 Task: Add a signature Jillian Wright containing With sincere appreciation and gratitude, Jillian Wright to email address softage.2@softage.net and add a label Charities
Action: Mouse moved to (980, 74)
Screenshot: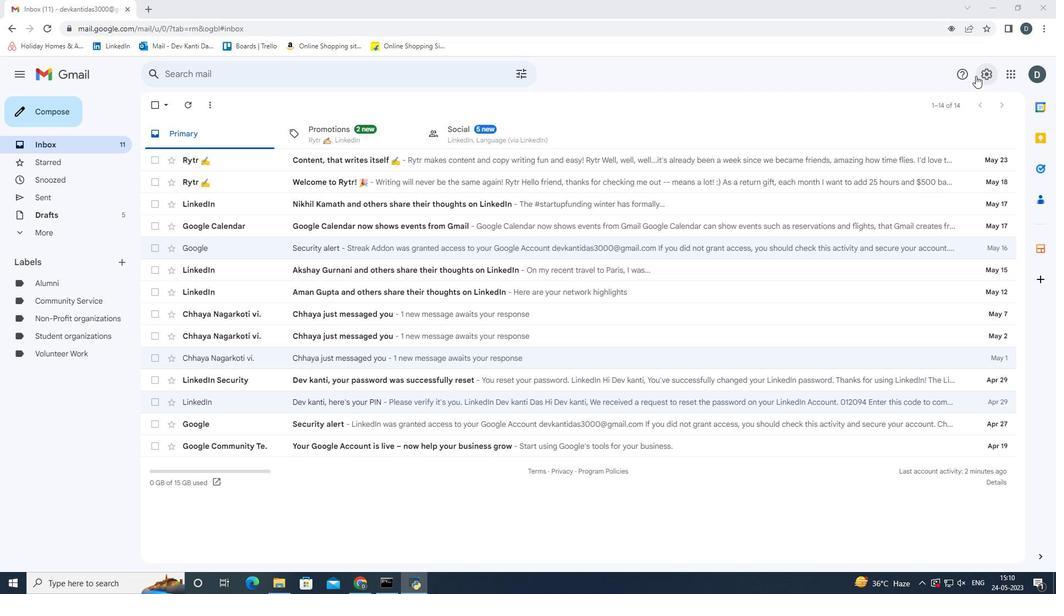 
Action: Mouse pressed left at (980, 74)
Screenshot: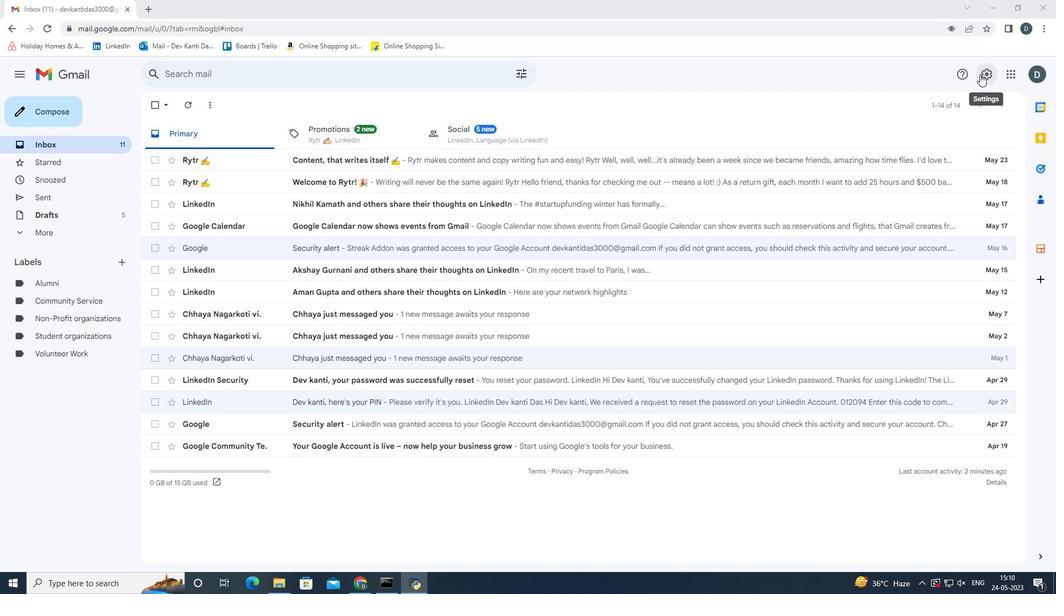 
Action: Mouse moved to (939, 127)
Screenshot: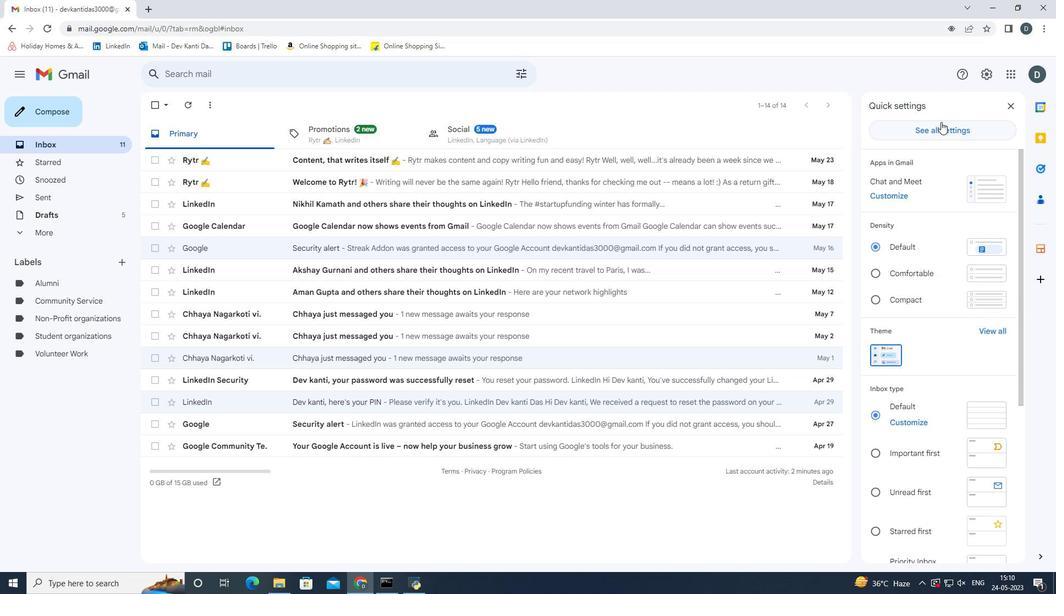 
Action: Mouse pressed left at (939, 127)
Screenshot: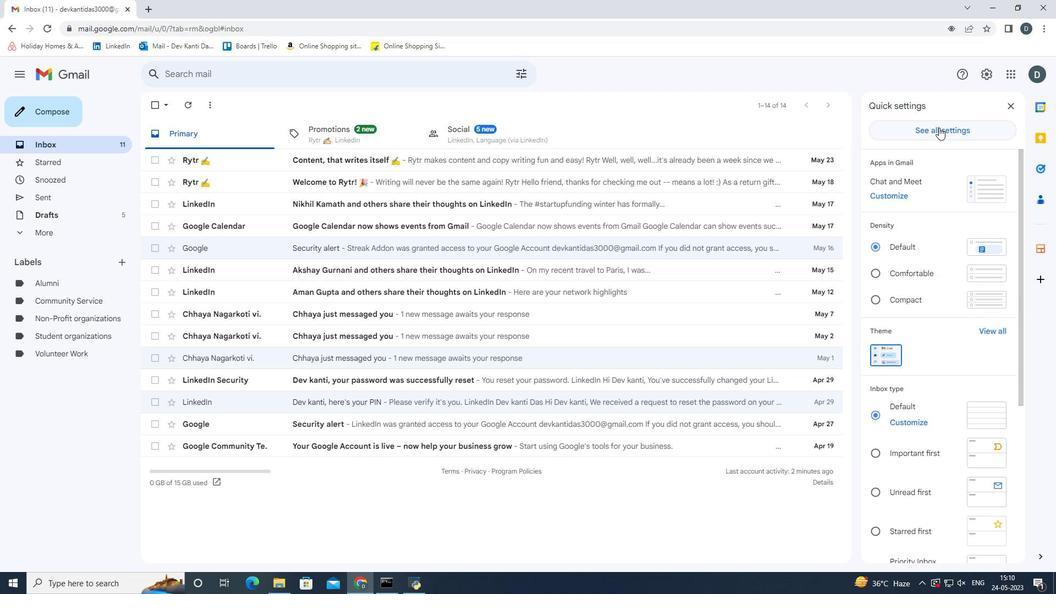 
Action: Mouse moved to (737, 286)
Screenshot: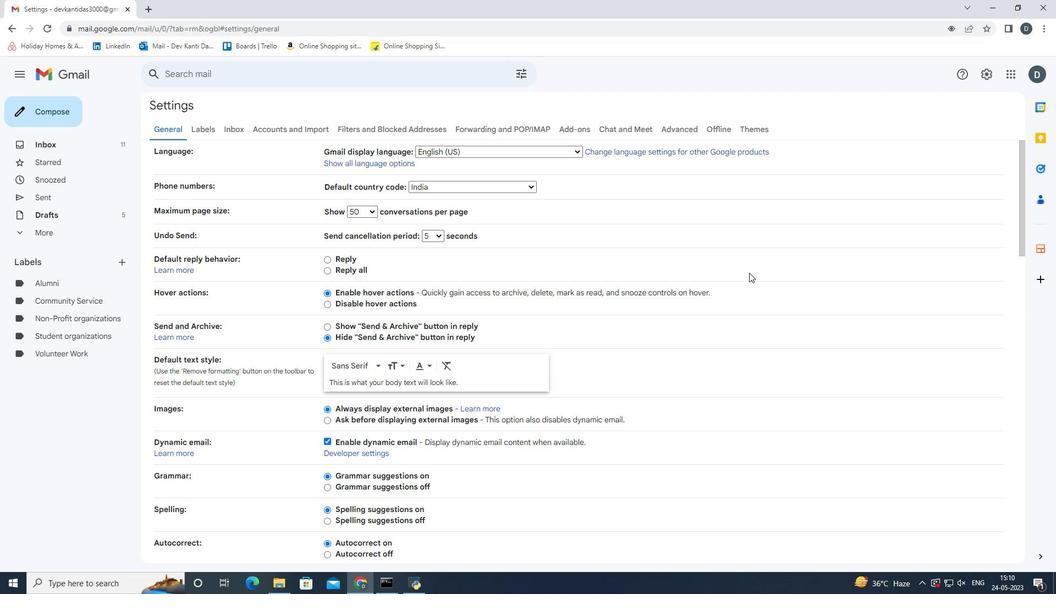 
Action: Mouse scrolled (737, 286) with delta (0, 0)
Screenshot: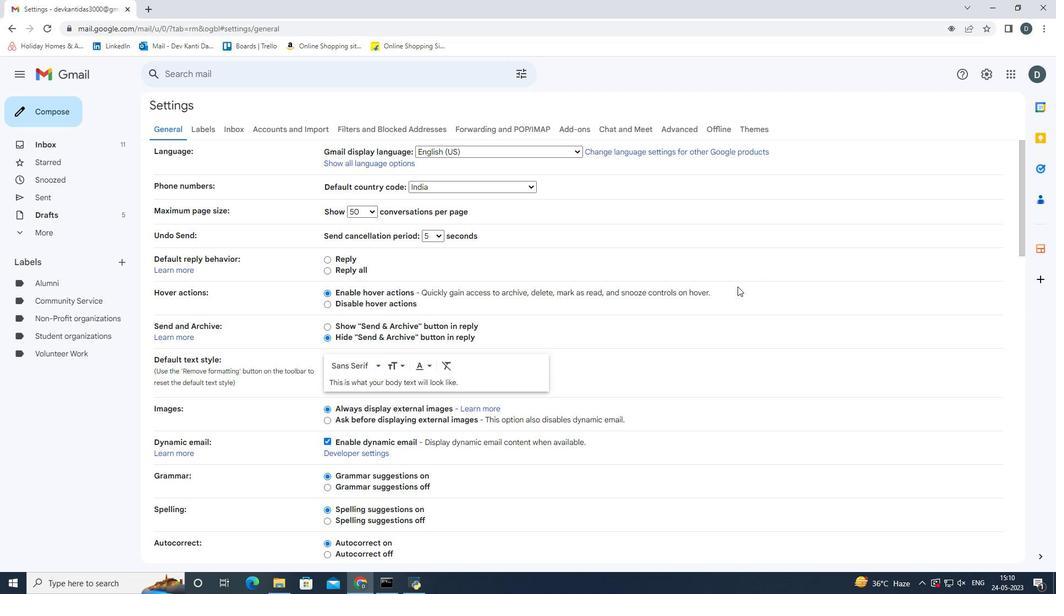 
Action: Mouse scrolled (737, 286) with delta (0, 0)
Screenshot: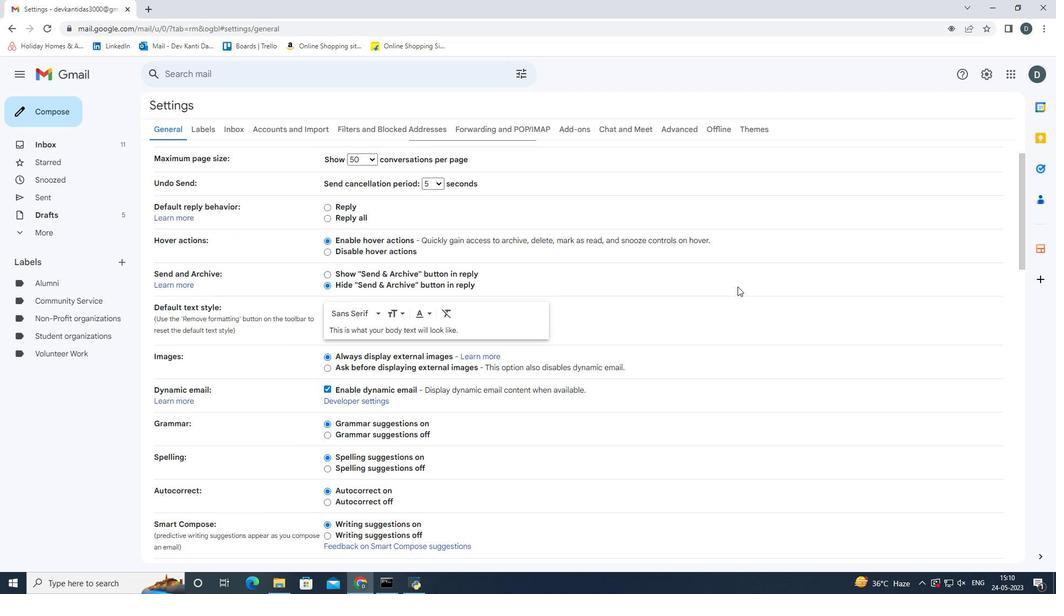 
Action: Mouse scrolled (737, 286) with delta (0, 0)
Screenshot: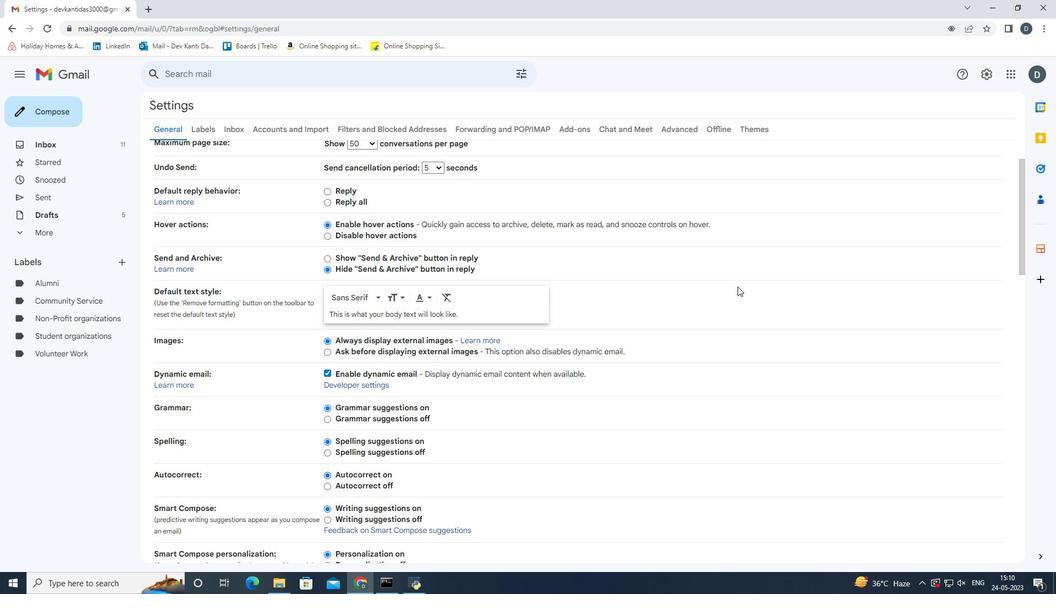 
Action: Mouse scrolled (737, 286) with delta (0, 0)
Screenshot: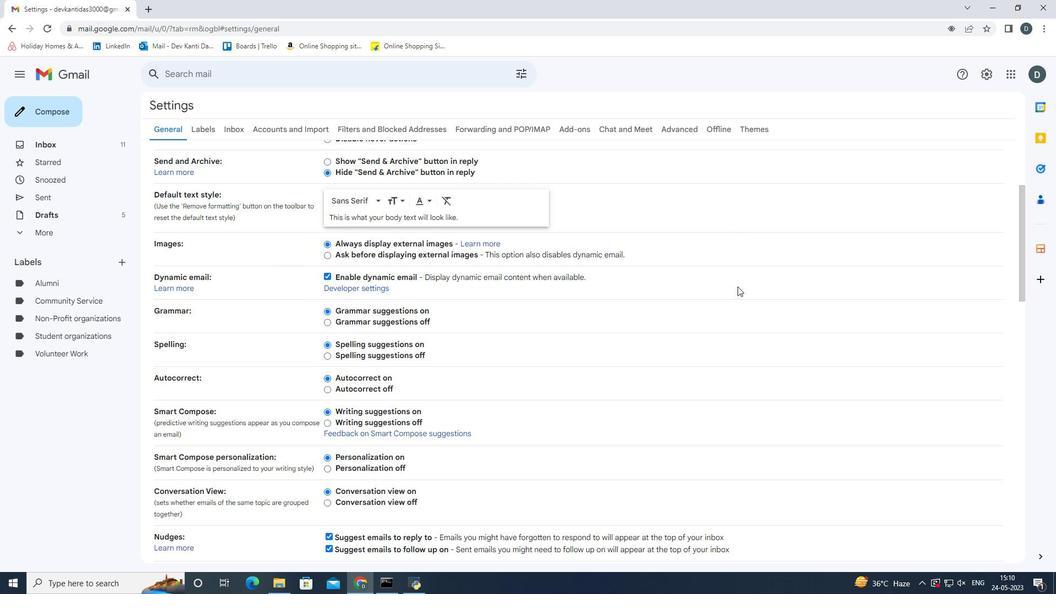 
Action: Mouse scrolled (737, 286) with delta (0, 0)
Screenshot: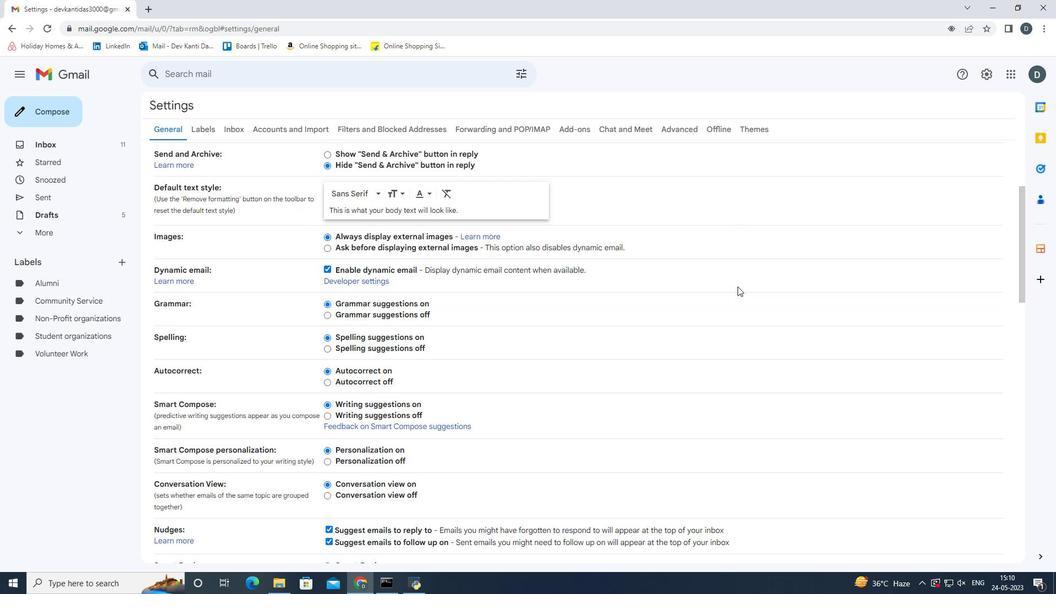 
Action: Mouse scrolled (737, 286) with delta (0, 0)
Screenshot: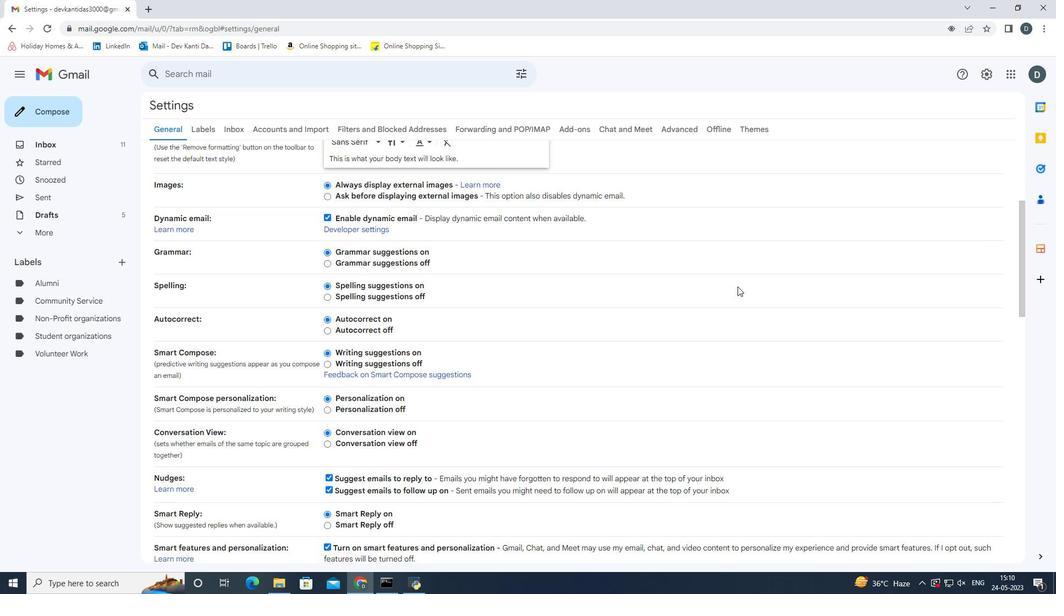 
Action: Mouse scrolled (737, 286) with delta (0, 0)
Screenshot: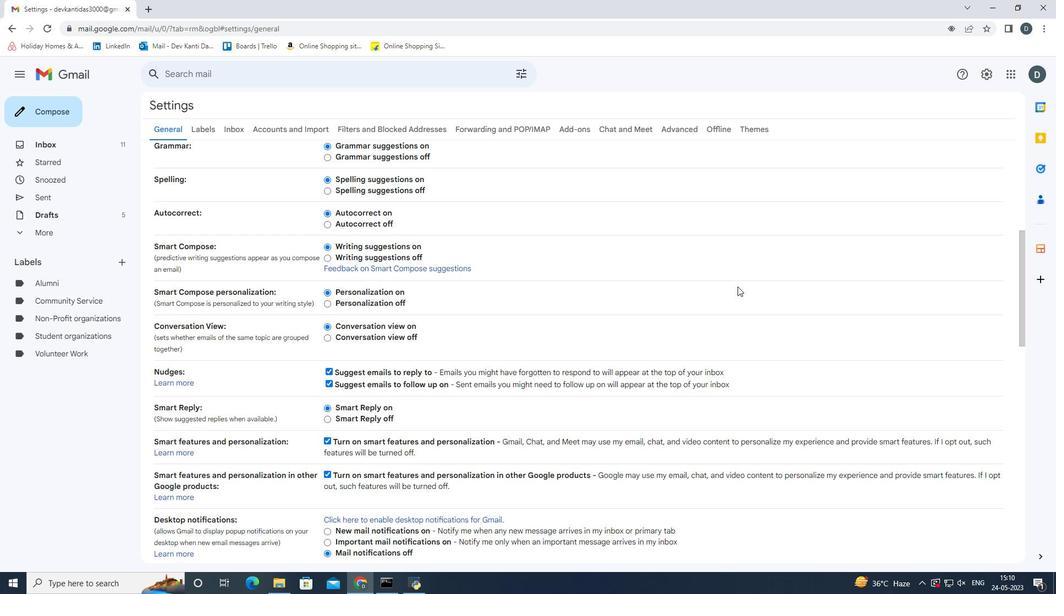 
Action: Mouse scrolled (737, 286) with delta (0, 0)
Screenshot: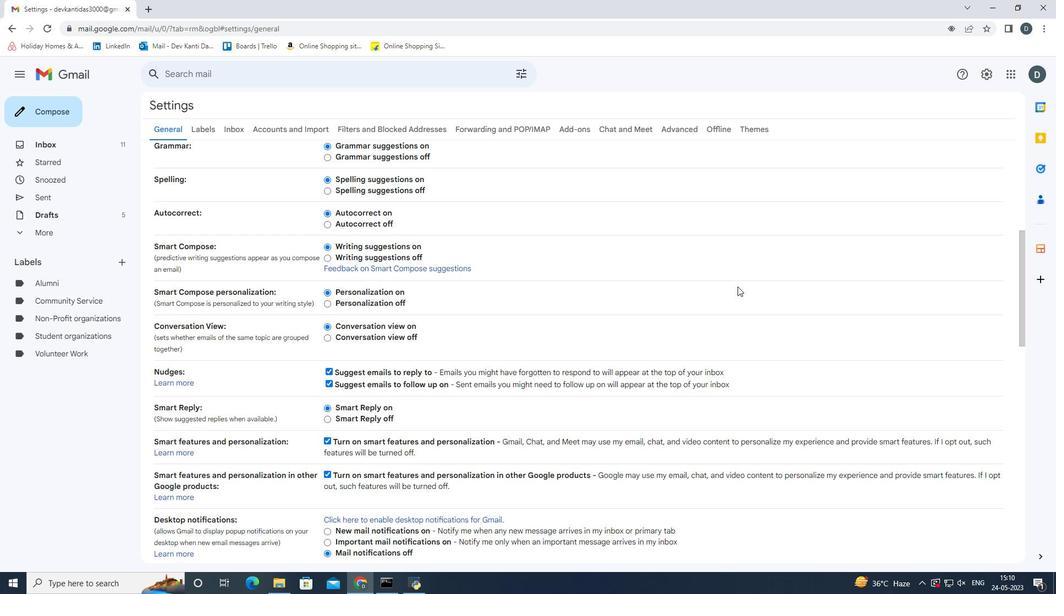 
Action: Mouse scrolled (737, 286) with delta (0, 0)
Screenshot: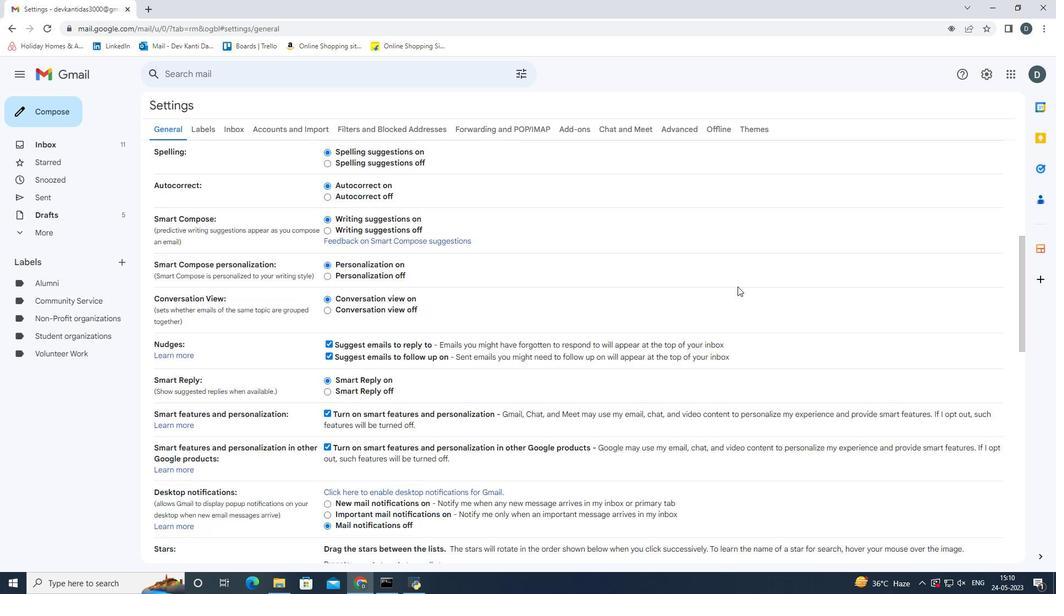 
Action: Mouse scrolled (737, 286) with delta (0, 0)
Screenshot: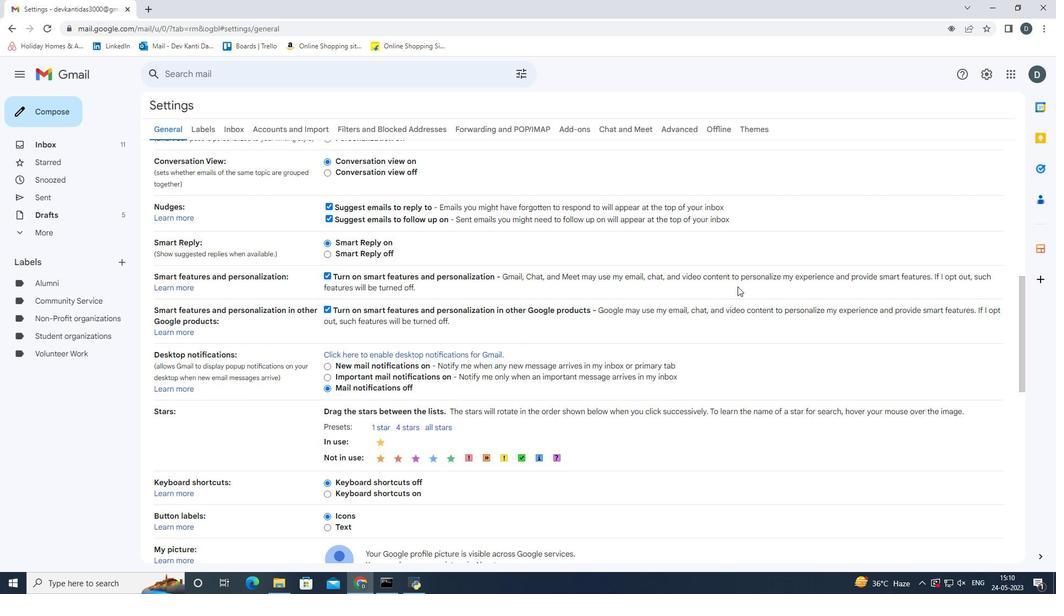 
Action: Mouse scrolled (737, 286) with delta (0, 0)
Screenshot: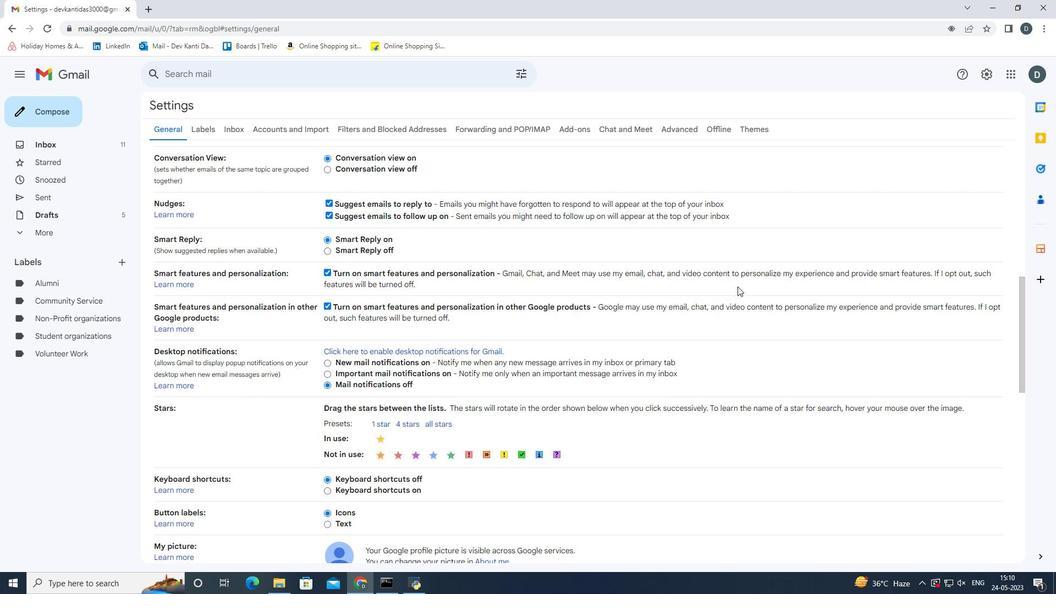 
Action: Mouse scrolled (737, 286) with delta (0, 0)
Screenshot: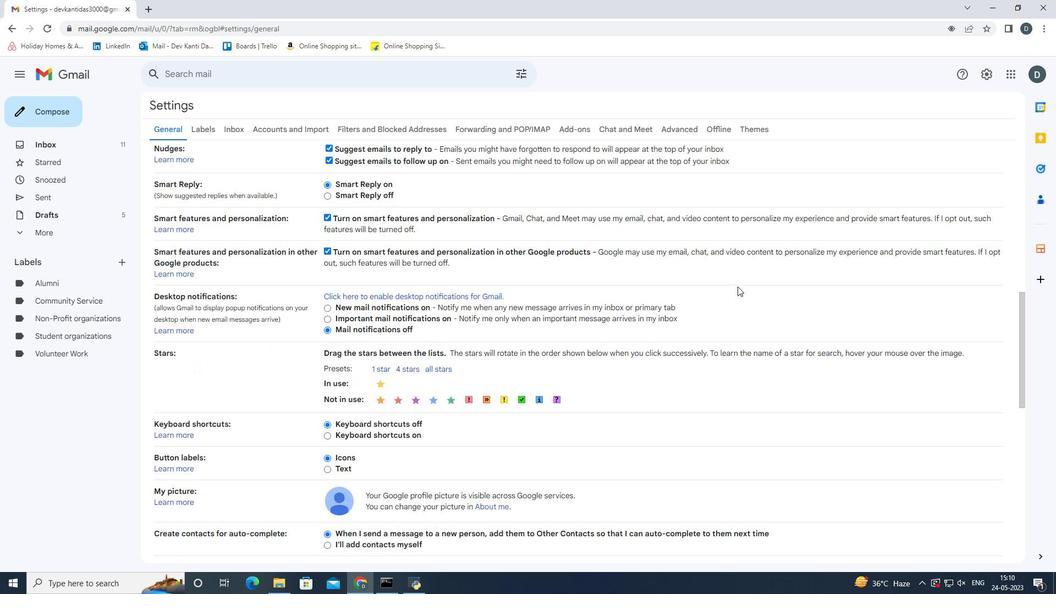 
Action: Mouse scrolled (737, 286) with delta (0, 0)
Screenshot: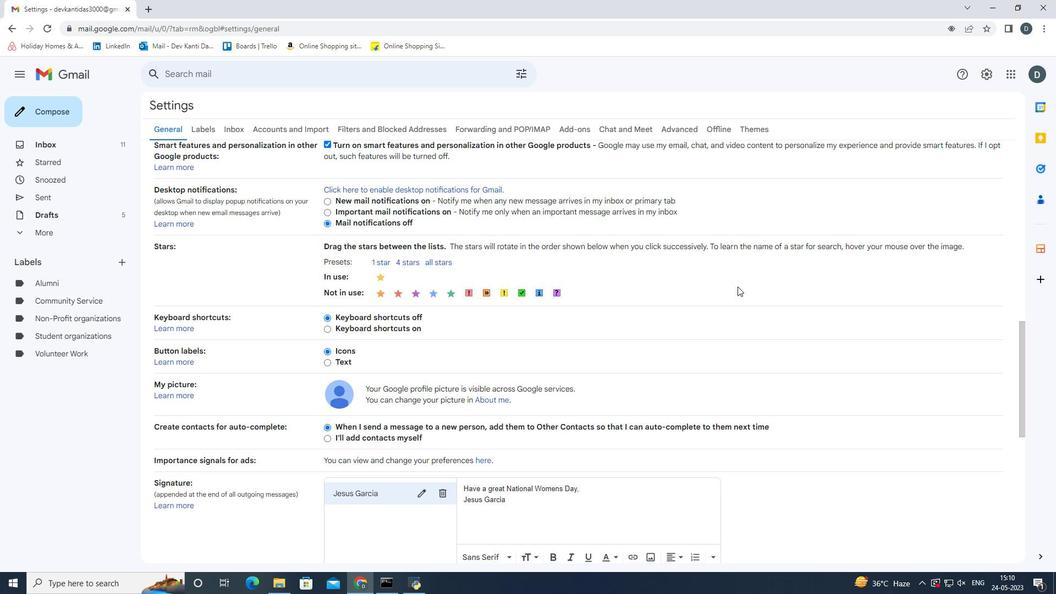 
Action: Mouse scrolled (737, 286) with delta (0, 0)
Screenshot: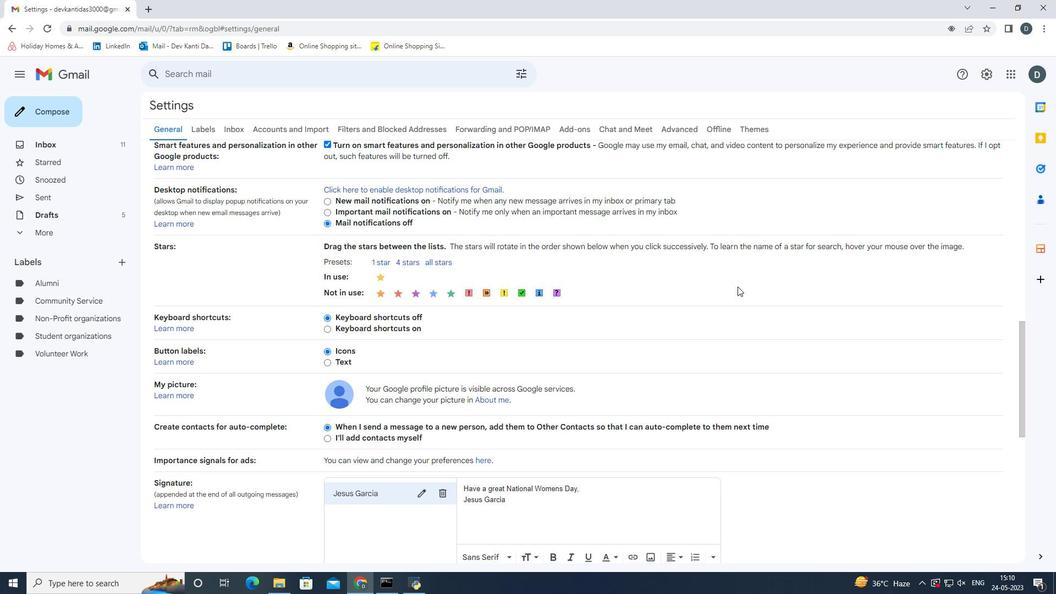 
Action: Mouse scrolled (737, 286) with delta (0, 0)
Screenshot: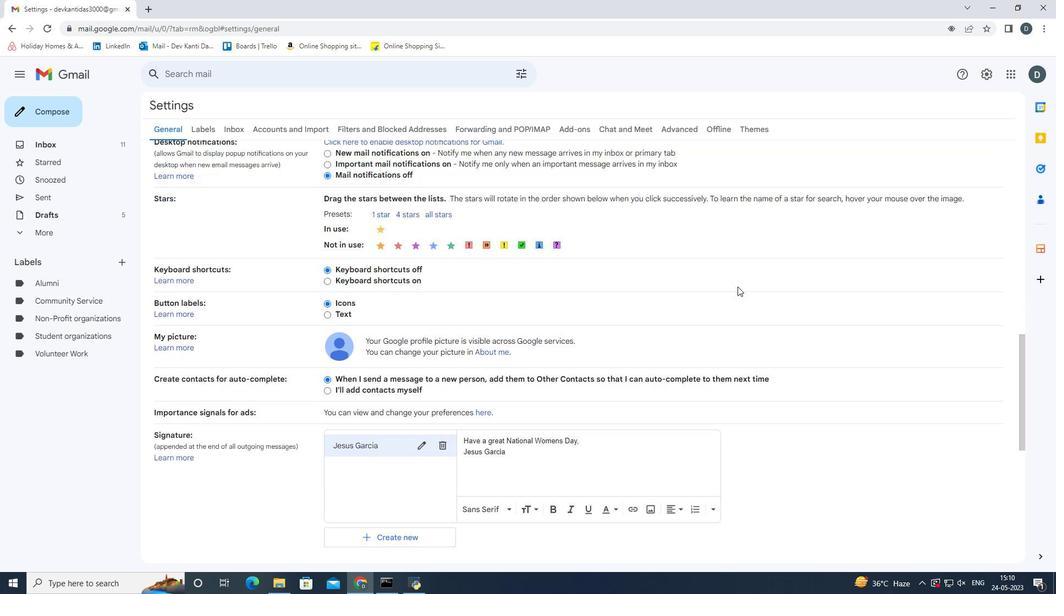 
Action: Mouse scrolled (737, 286) with delta (0, 0)
Screenshot: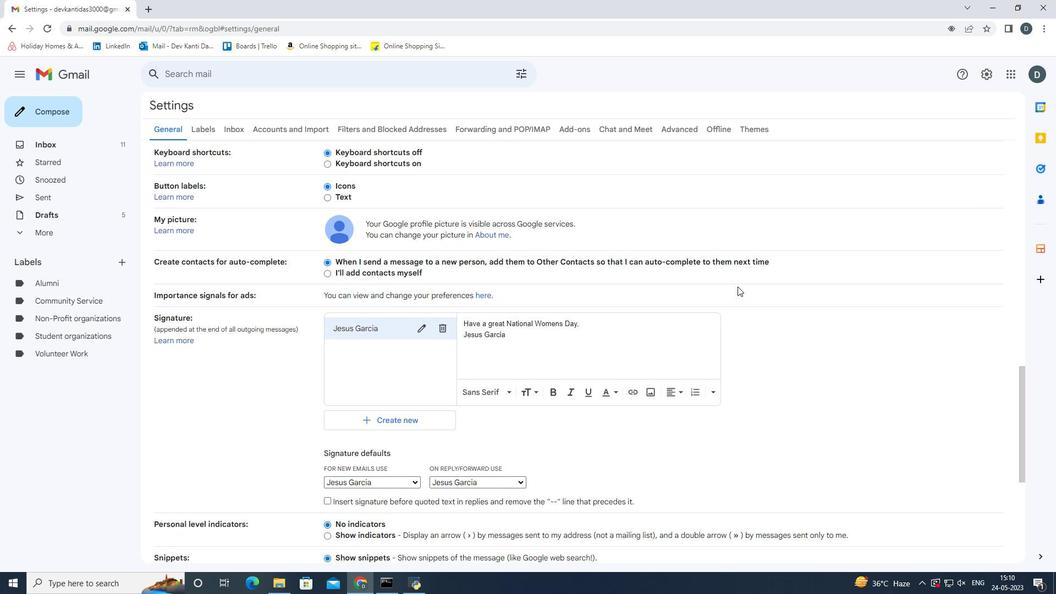 
Action: Mouse moved to (444, 274)
Screenshot: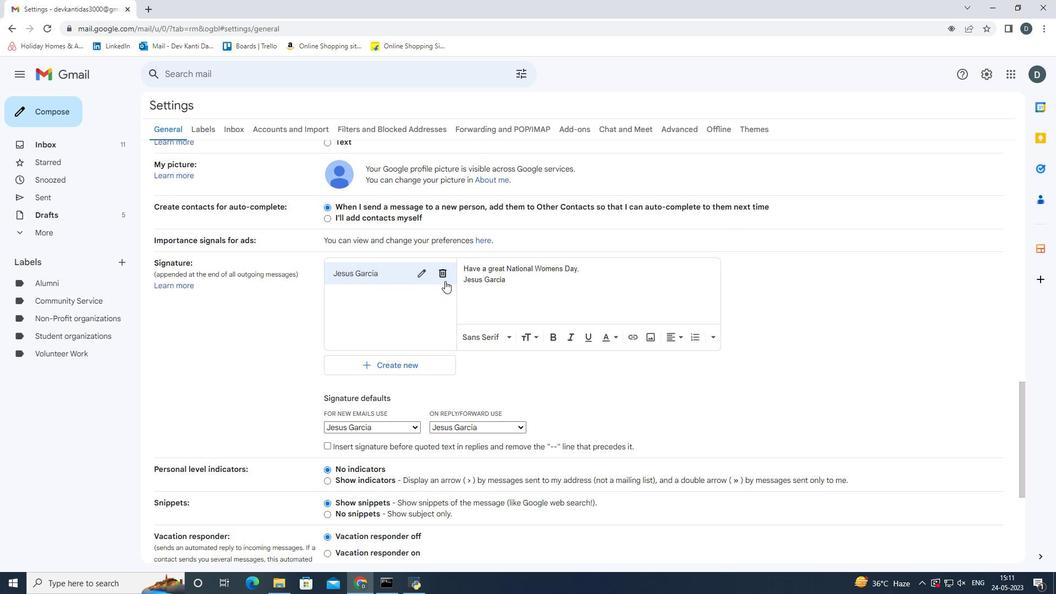 
Action: Mouse pressed left at (444, 274)
Screenshot: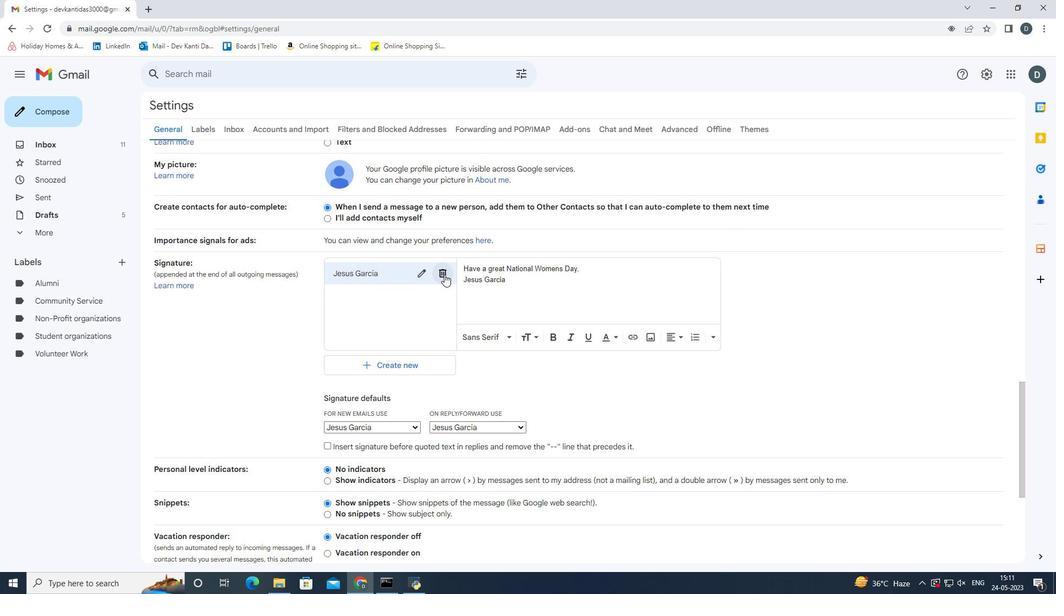 
Action: Mouse moved to (611, 335)
Screenshot: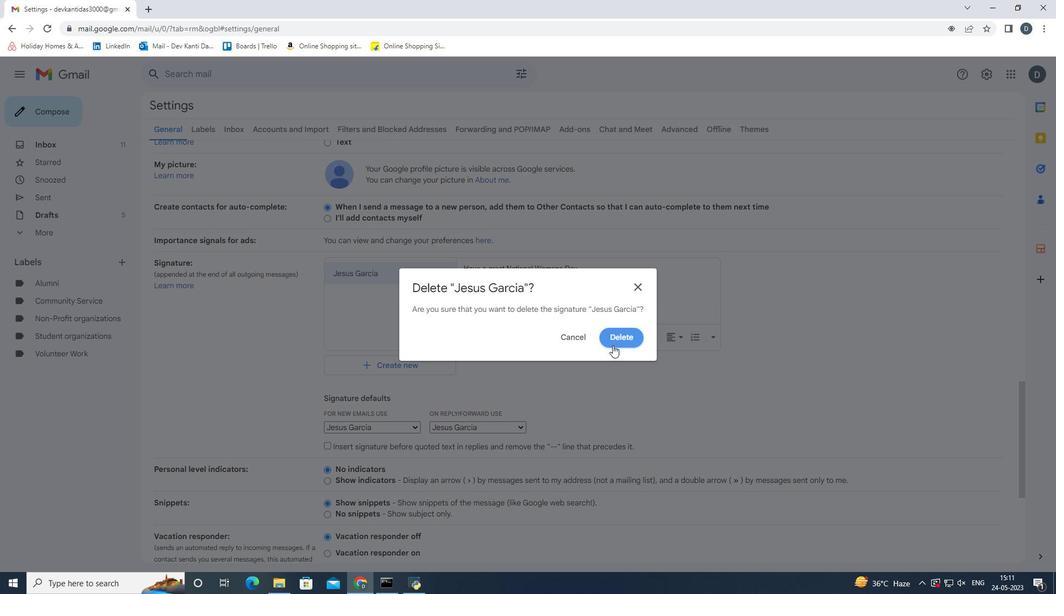 
Action: Mouse pressed left at (611, 335)
Screenshot: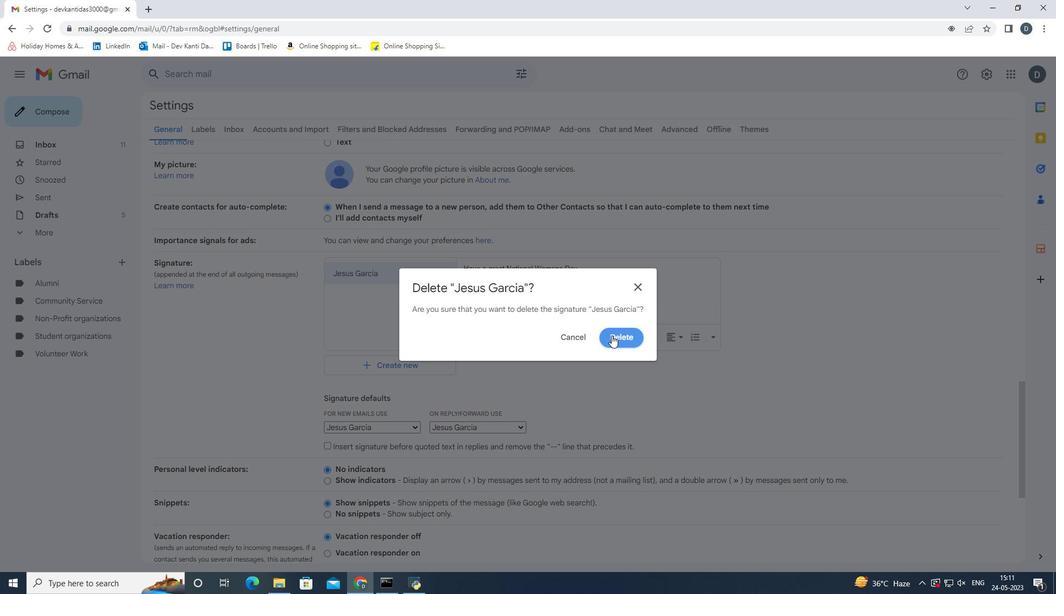 
Action: Mouse moved to (370, 286)
Screenshot: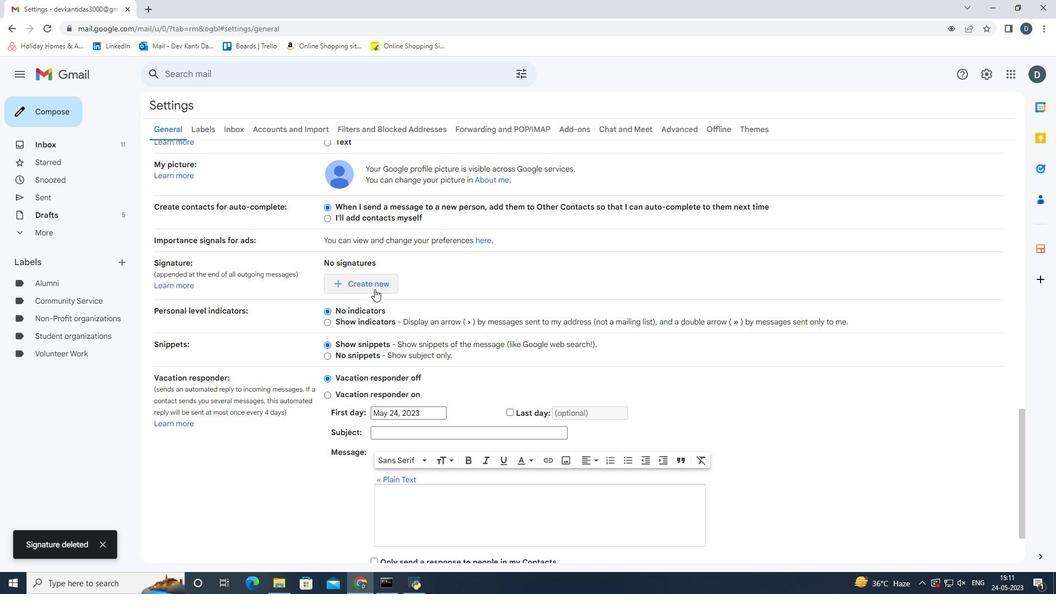 
Action: Mouse pressed left at (370, 286)
Screenshot: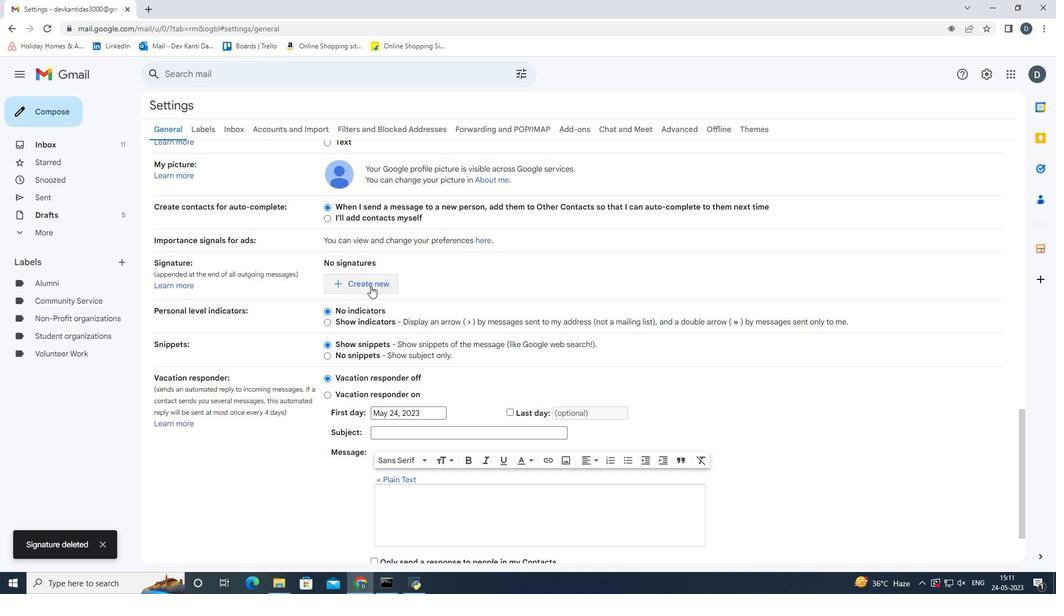 
Action: Mouse moved to (554, 307)
Screenshot: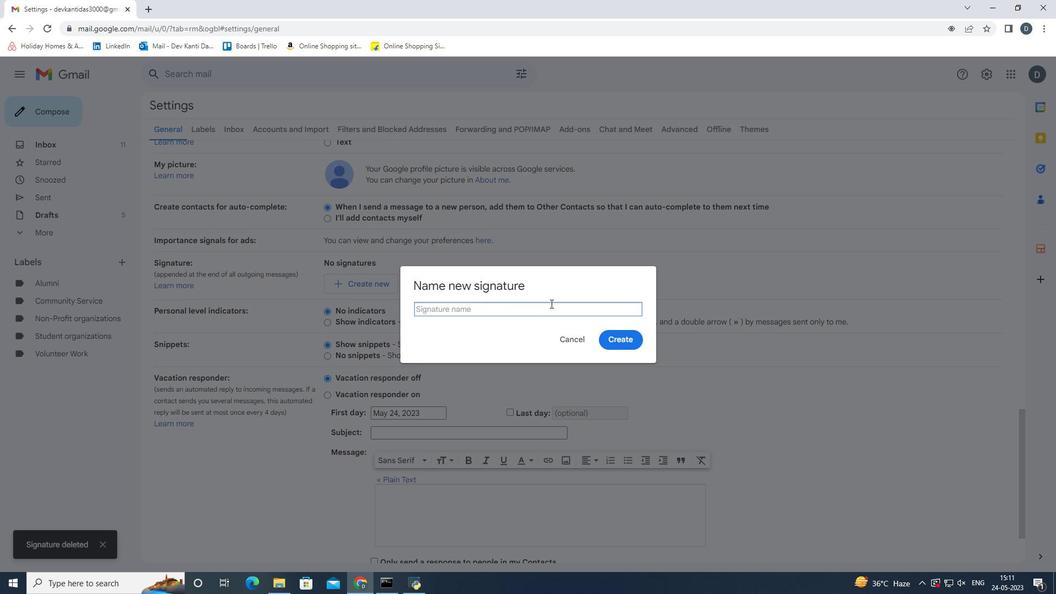 
Action: Key pressed <Key.shift>Jilian<Key.space><Key.shift>Wright<Key.enter>
Screenshot: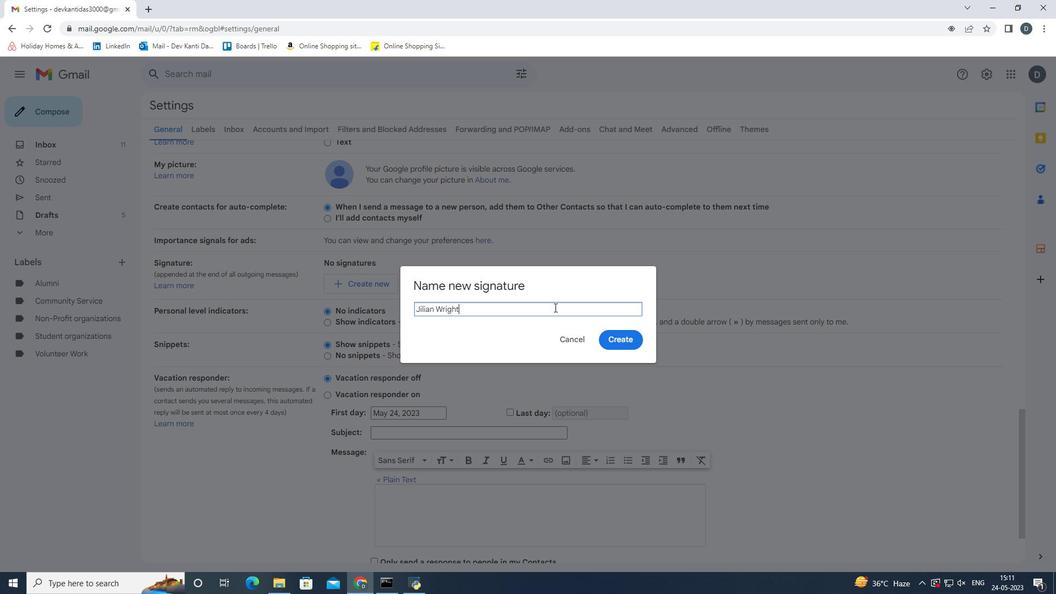 
Action: Mouse pressed left at (554, 307)
Screenshot: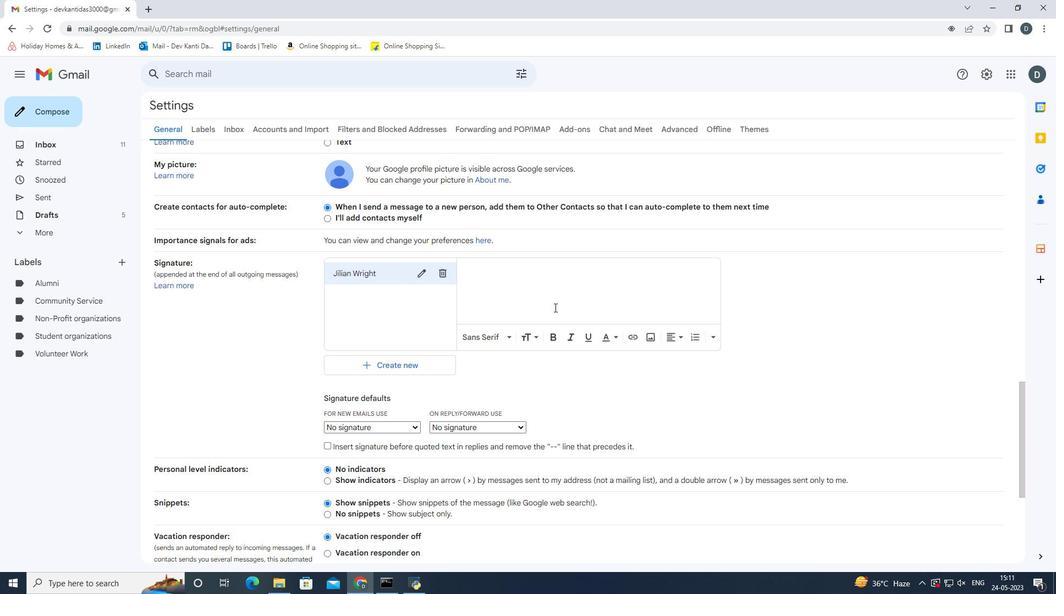 
Action: Key pressed <Key.shift>Sincere<Key.space>appreciation<Key.space>and<Key.space>gratitude,<Key.enter><Key.shift_r><Key.shift_r><Key.shift_r>Jilian<Key.space><Key.shift><Key.shift><Key.shift><Key.shift><Key.shift>Wright
Screenshot: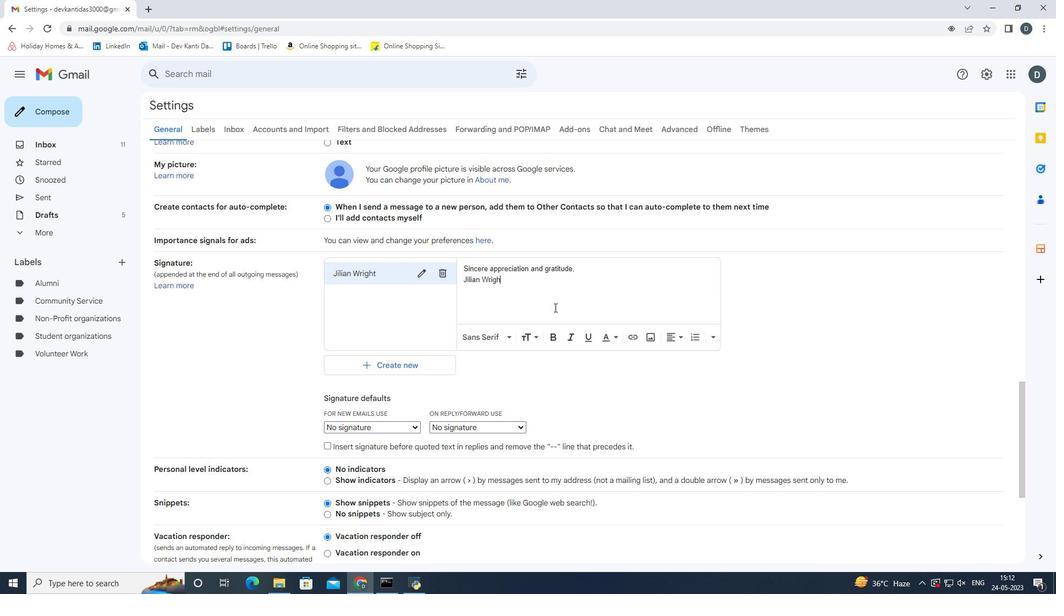 
Action: Mouse moved to (378, 426)
Screenshot: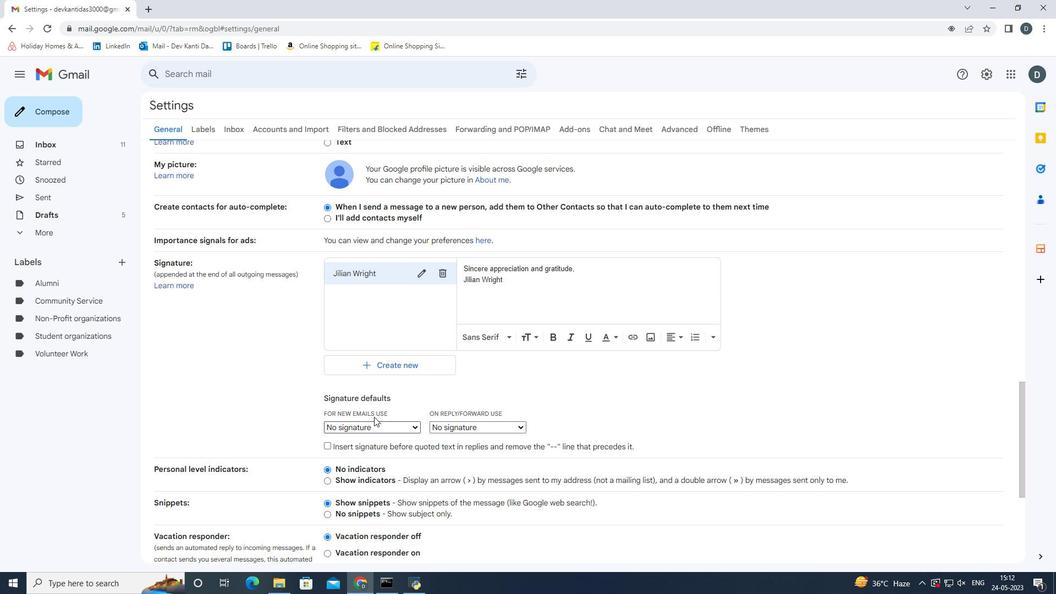 
Action: Mouse pressed left at (378, 426)
Screenshot: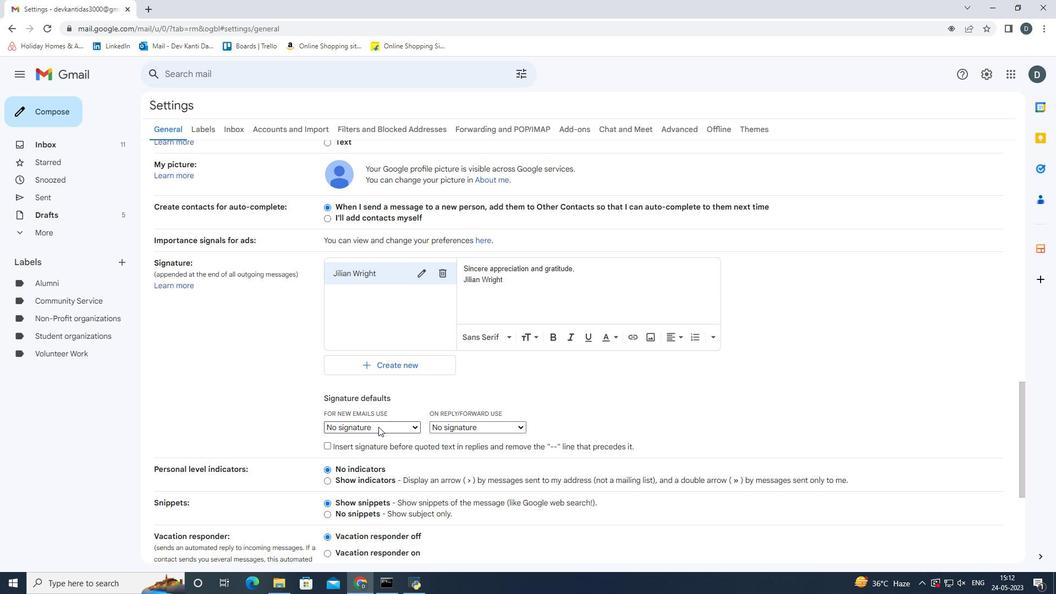 
Action: Mouse moved to (376, 446)
Screenshot: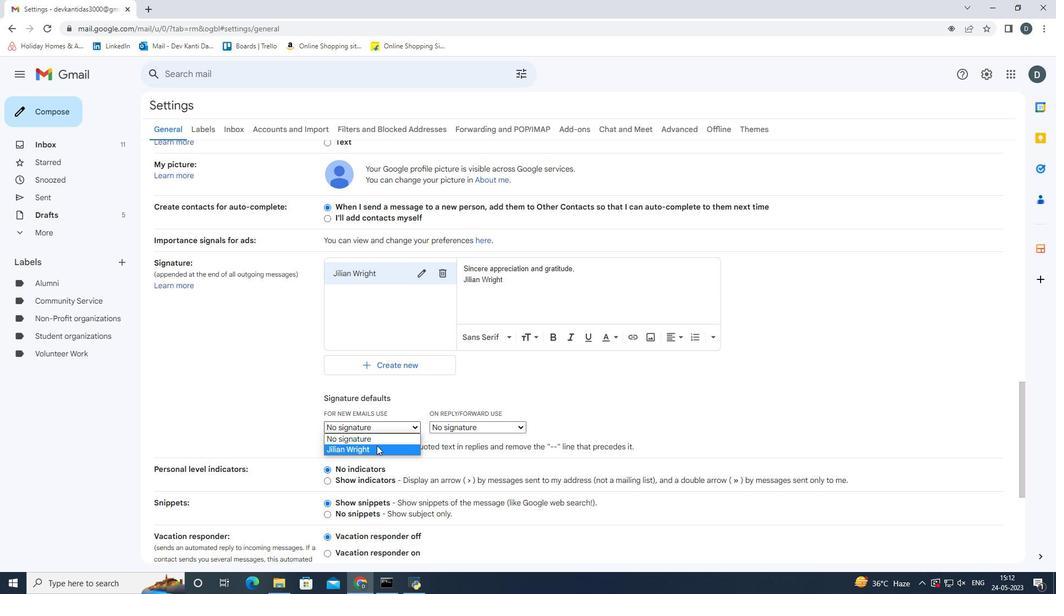 
Action: Mouse pressed left at (376, 446)
Screenshot: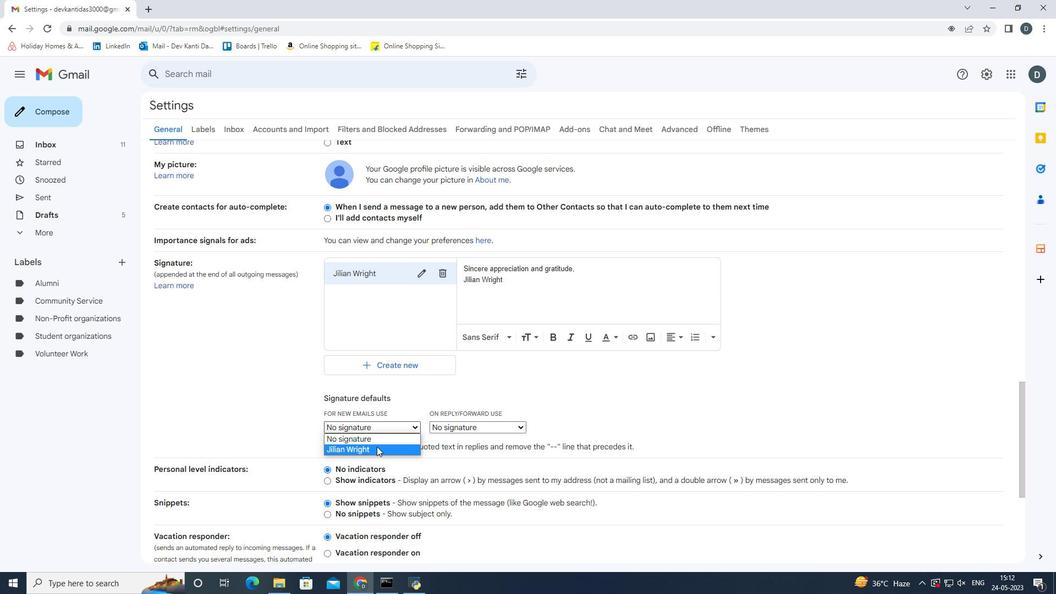 
Action: Mouse moved to (474, 423)
Screenshot: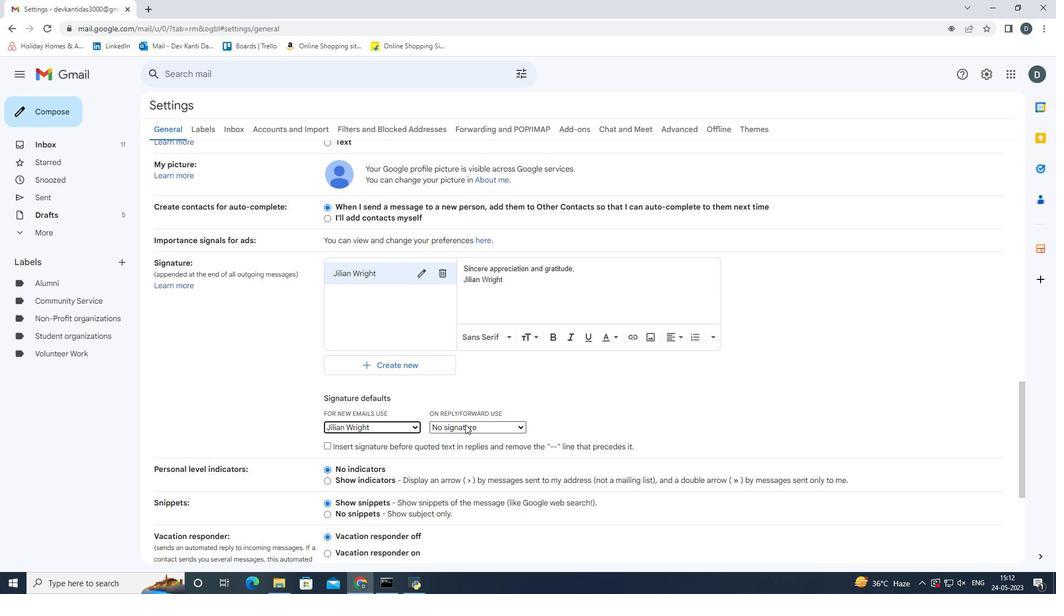 
Action: Mouse pressed left at (474, 423)
Screenshot: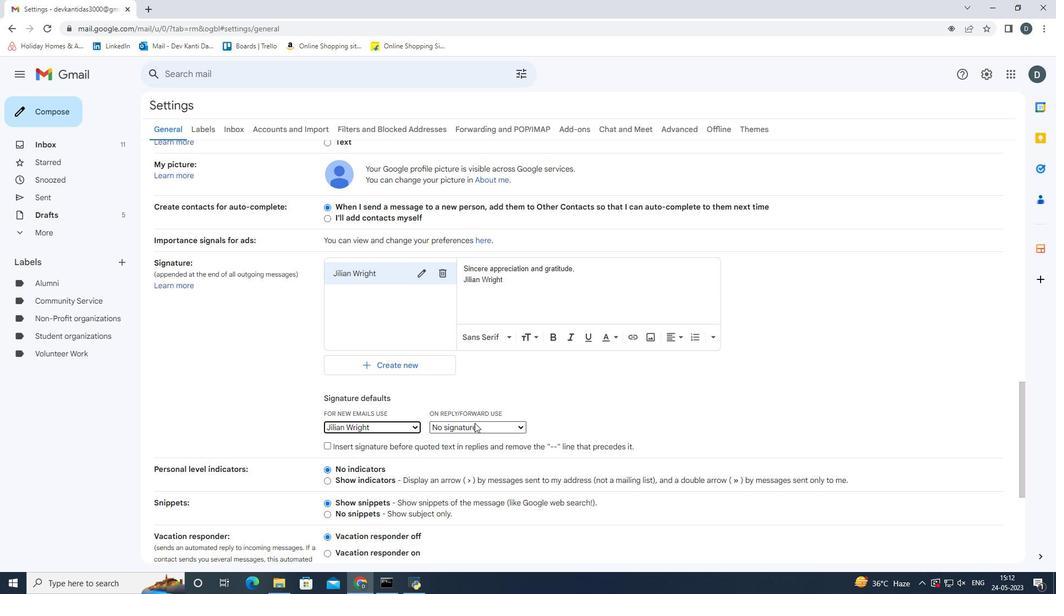 
Action: Mouse moved to (466, 445)
Screenshot: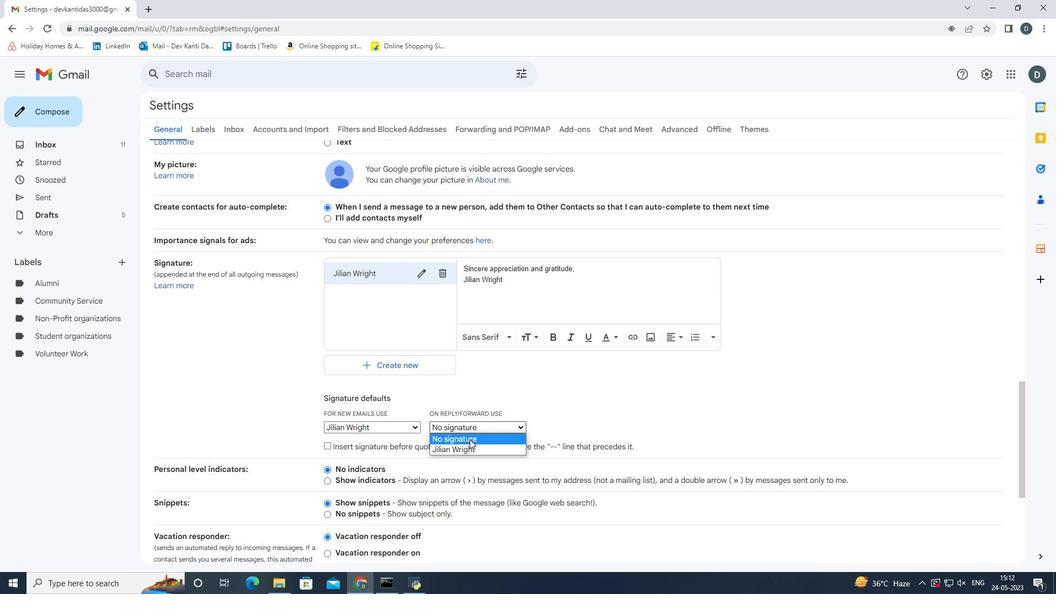 
Action: Mouse pressed left at (466, 445)
Screenshot: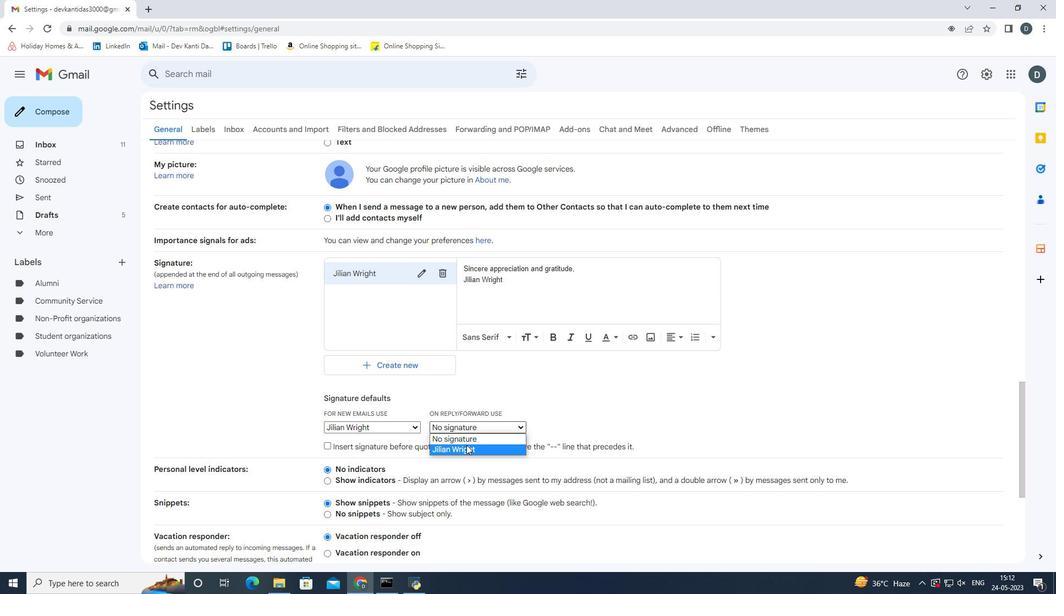 
Action: Mouse moved to (761, 393)
Screenshot: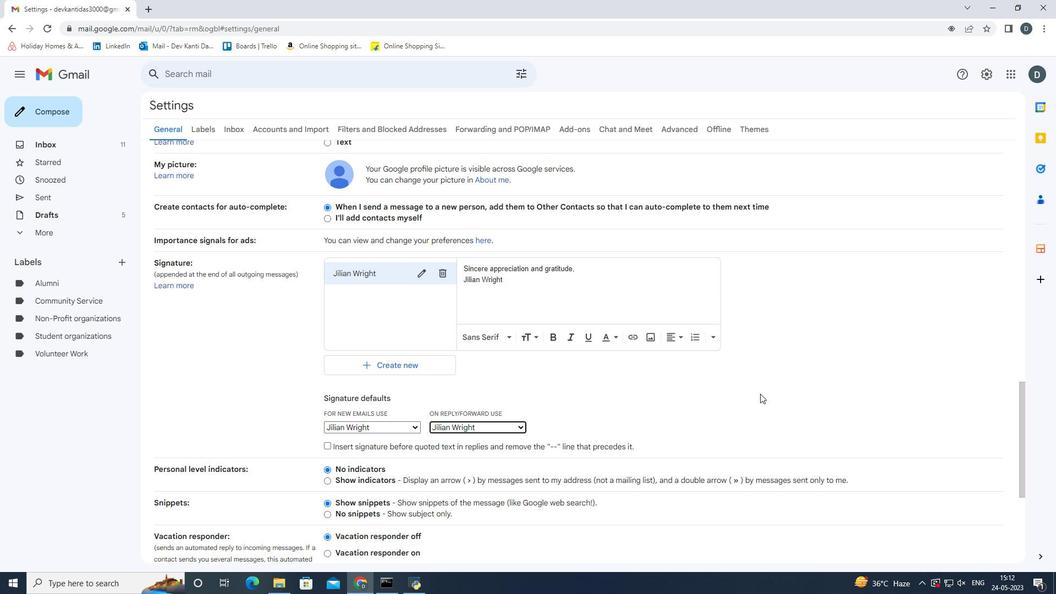 
Action: Mouse pressed left at (761, 393)
Screenshot: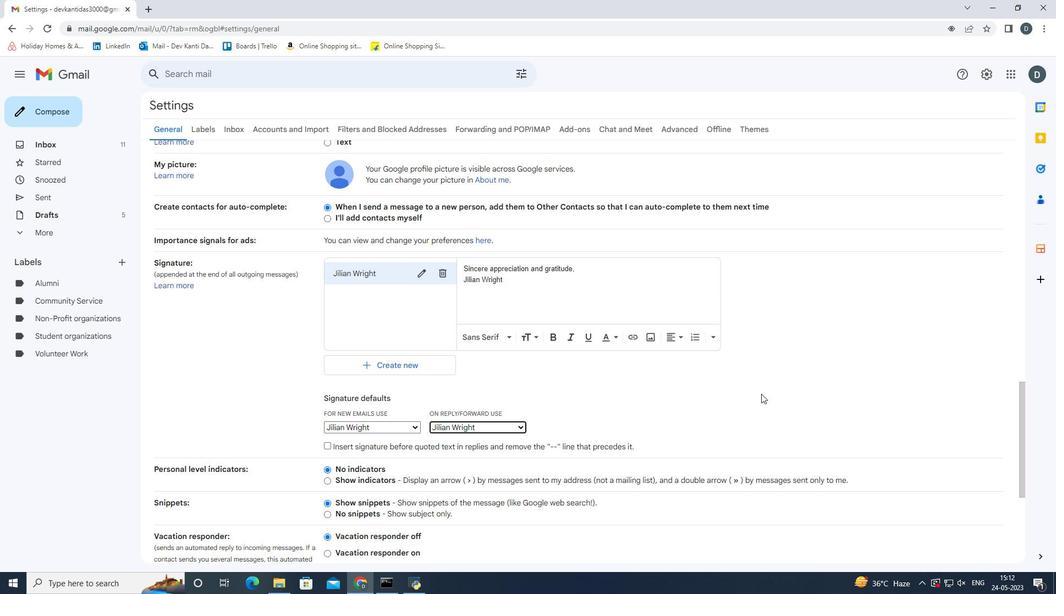 
Action: Mouse scrolled (761, 393) with delta (0, 0)
Screenshot: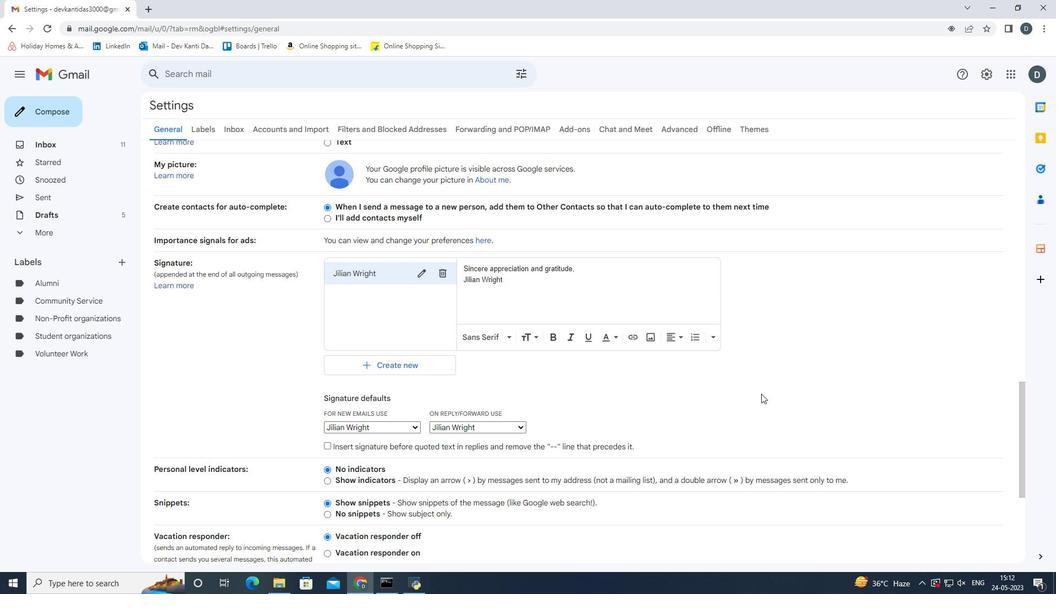 
Action: Mouse scrolled (761, 393) with delta (0, 0)
Screenshot: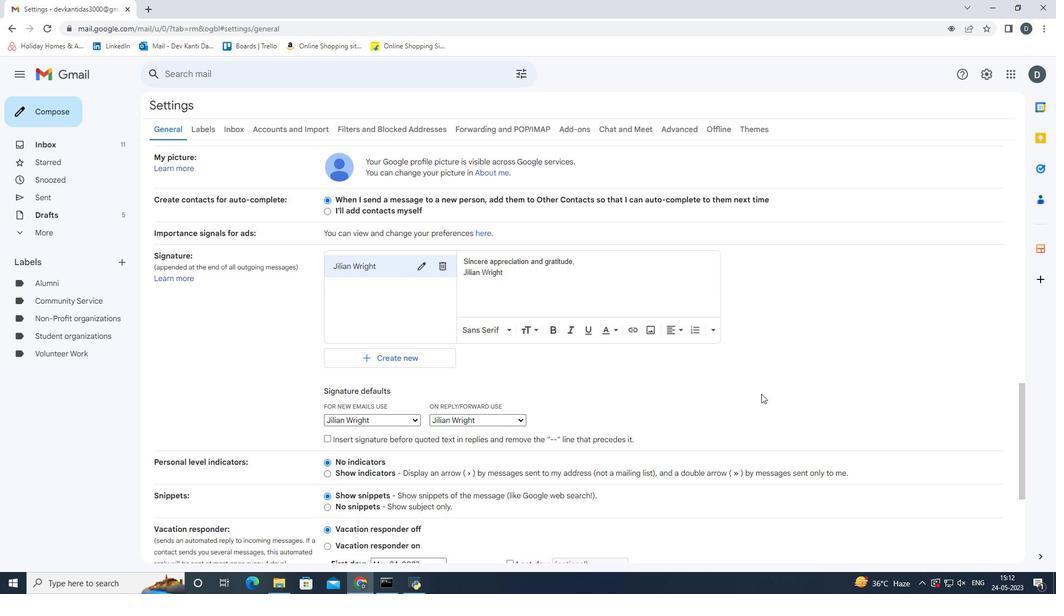 
Action: Mouse scrolled (761, 393) with delta (0, 0)
Screenshot: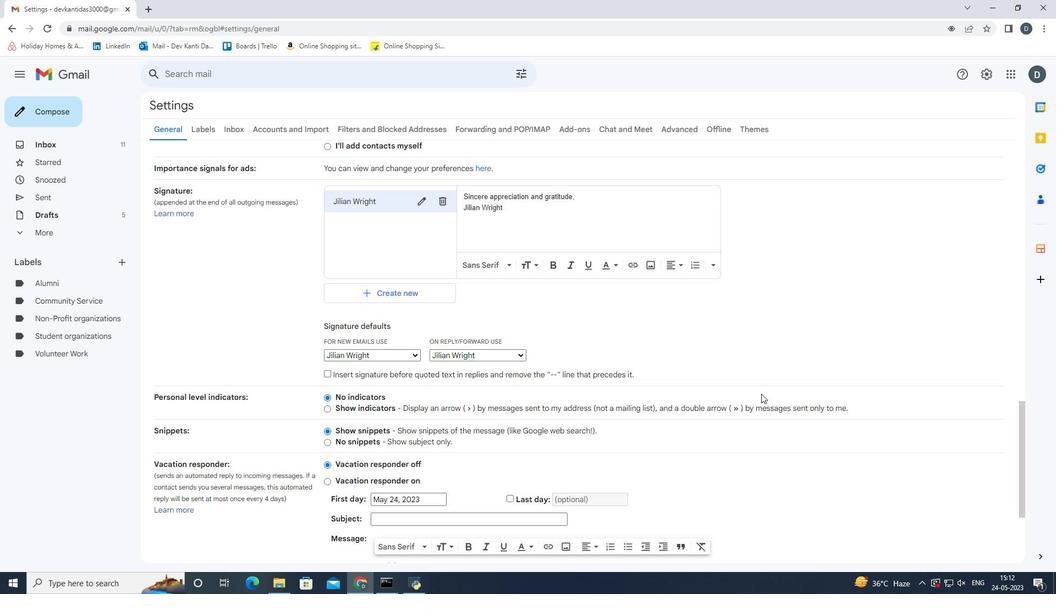 
Action: Mouse scrolled (761, 393) with delta (0, 0)
Screenshot: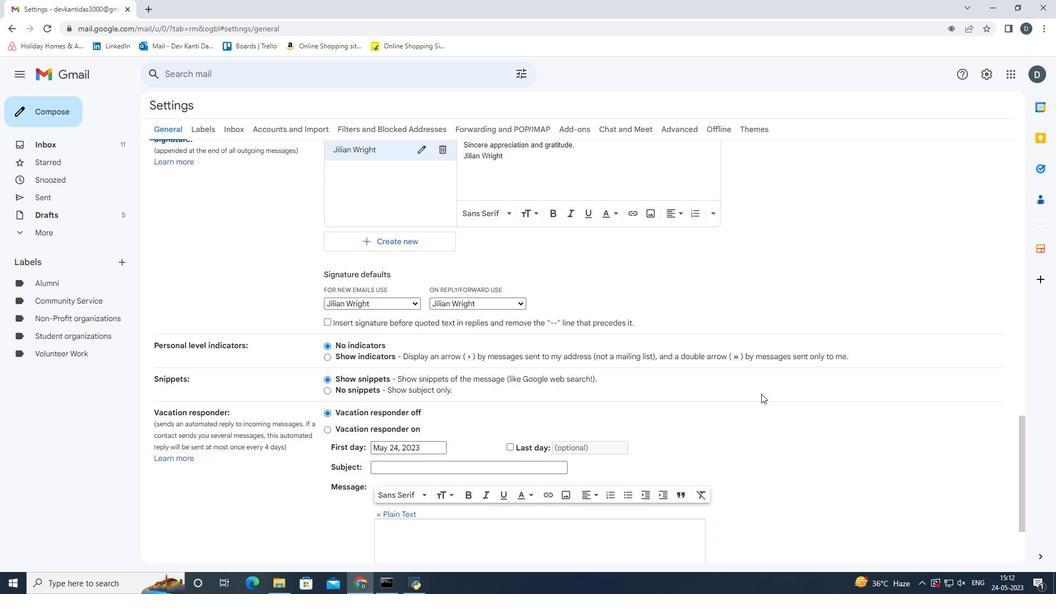 
Action: Mouse moved to (762, 393)
Screenshot: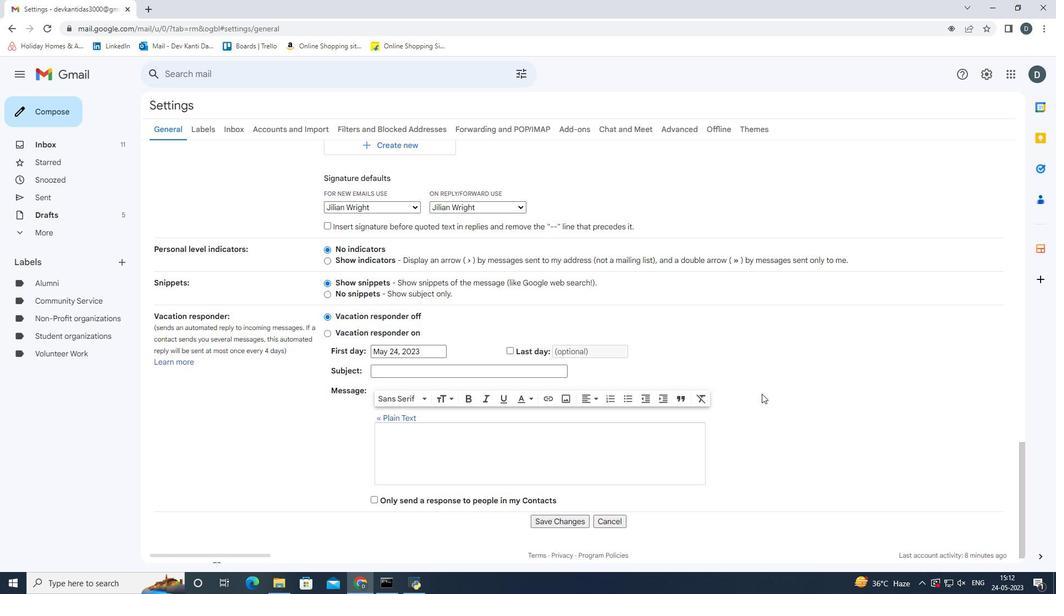 
Action: Mouse scrolled (762, 393) with delta (0, 0)
Screenshot: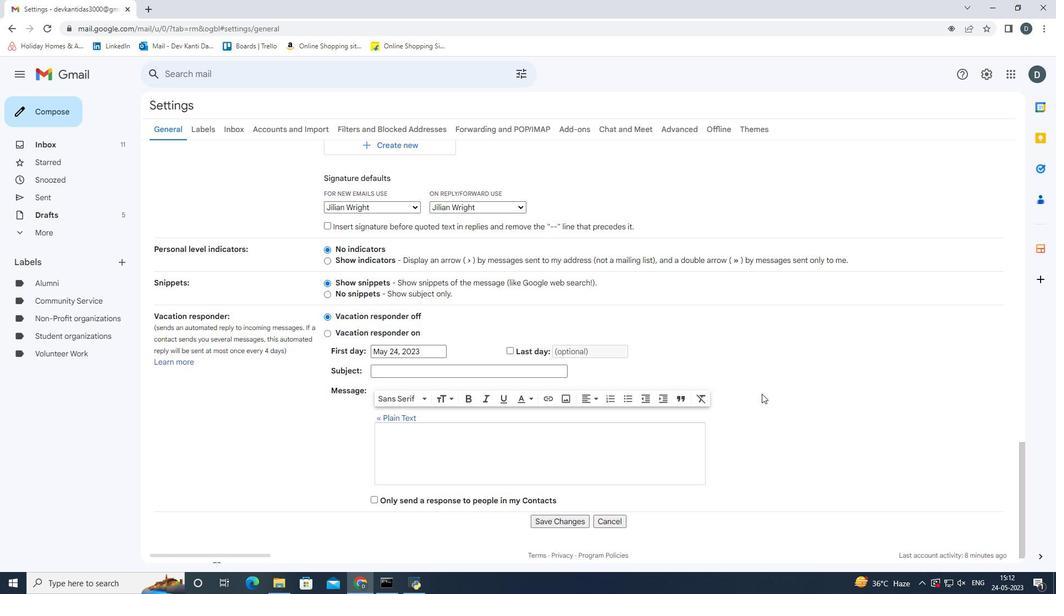 
Action: Mouse moved to (577, 501)
Screenshot: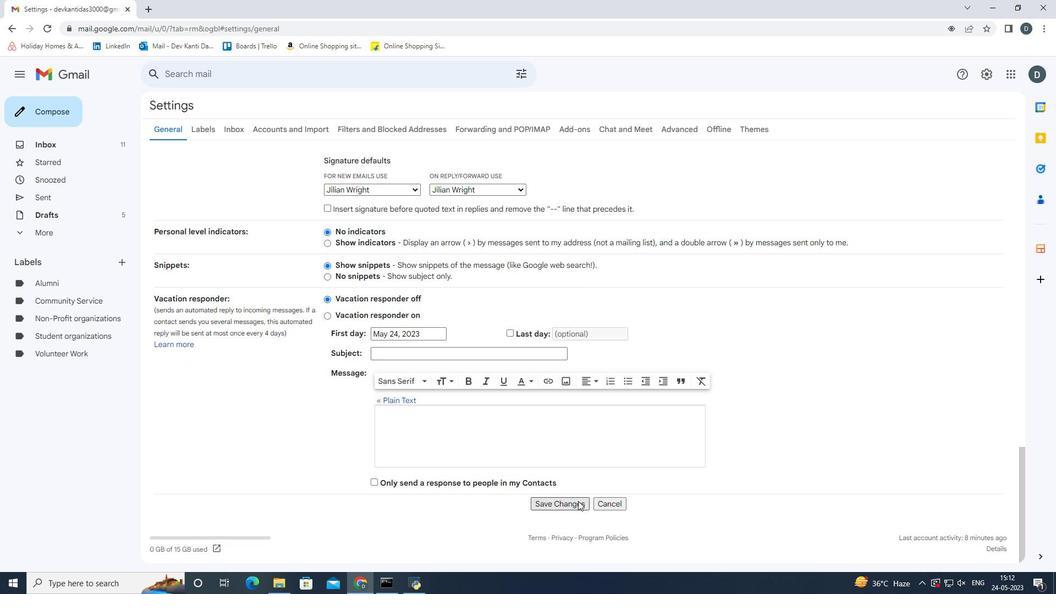 
Action: Mouse pressed left at (577, 501)
Screenshot: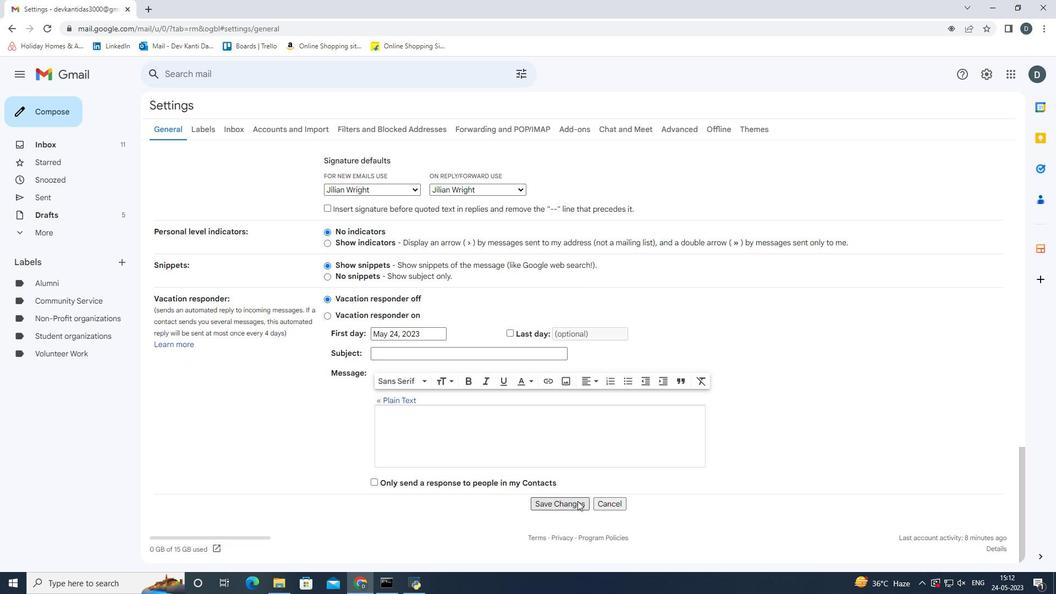 
Action: Mouse moved to (48, 117)
Screenshot: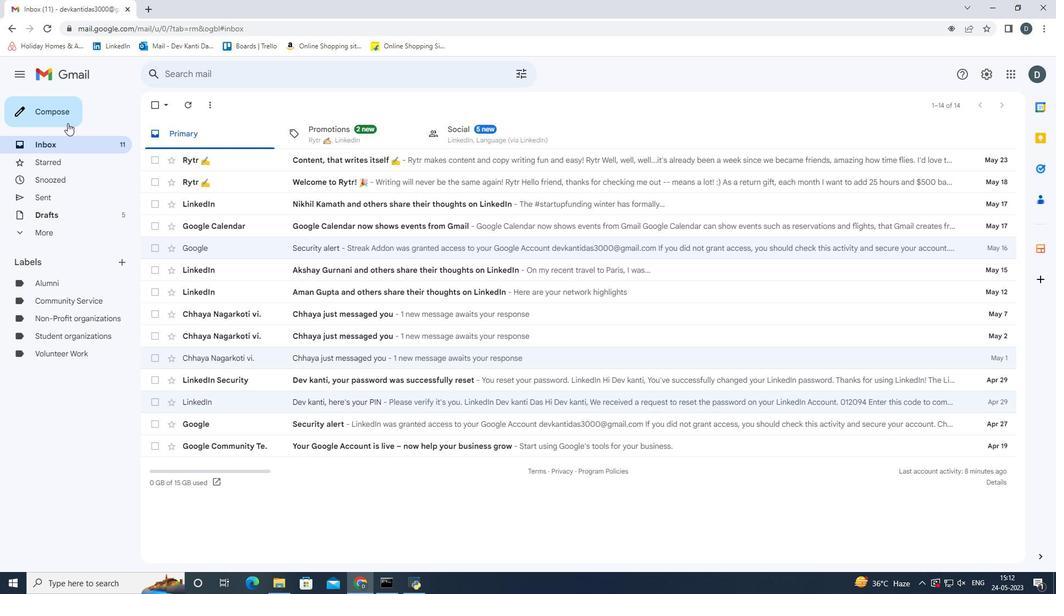 
Action: Mouse pressed left at (48, 117)
Screenshot: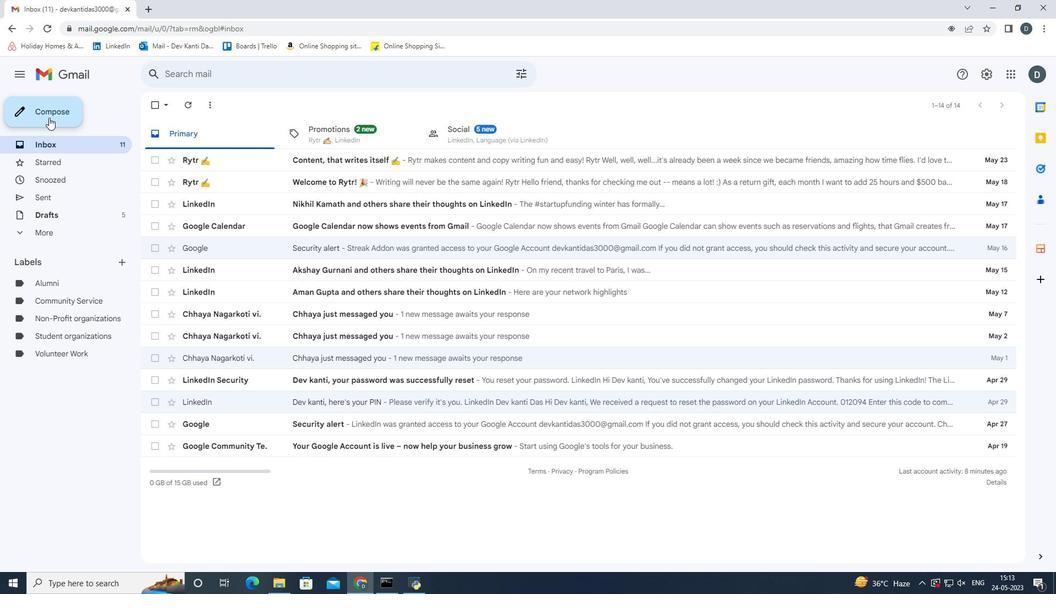 
Action: Mouse moved to (732, 265)
Screenshot: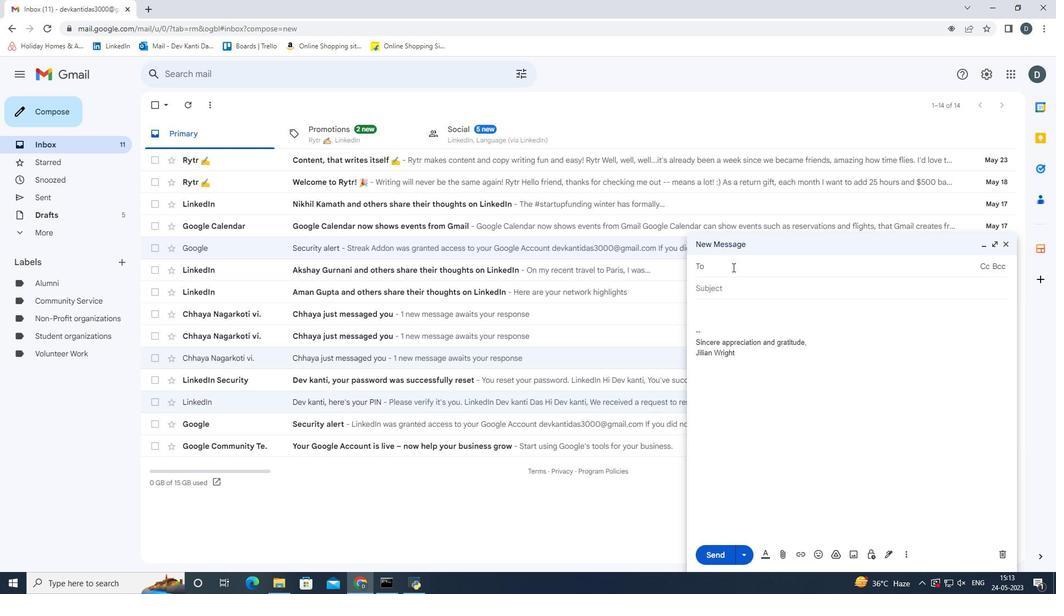 
Action: Key pressed <Key.shift><Key.shift><Key.shift><Key.shift><Key.shift><Key.shift><Key.shift><Key.shift><Key.shift><Key.shift><Key.shift>Softage.2<Key.shift><Key.shift><Key.shift><Key.shift><Key.shift><Key.shift><Key.shift><Key.shift><Key.shift><Key.shift><Key.shift><Key.shift><Key.shift><Key.shift><Key.shift><Key.shift><Key.shift><Key.shift><Key.shift><Key.shift><Key.shift><Key.shift><Key.shift><Key.shift><Key.shift><Key.shift>@softage.net<Key.enter>
Screenshot: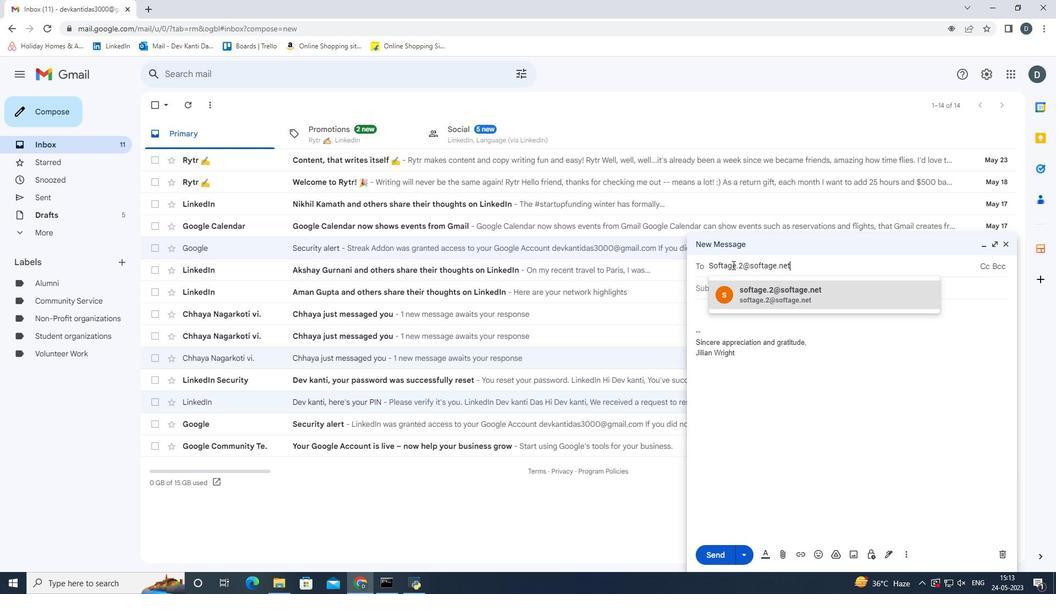 
Action: Mouse moved to (903, 551)
Screenshot: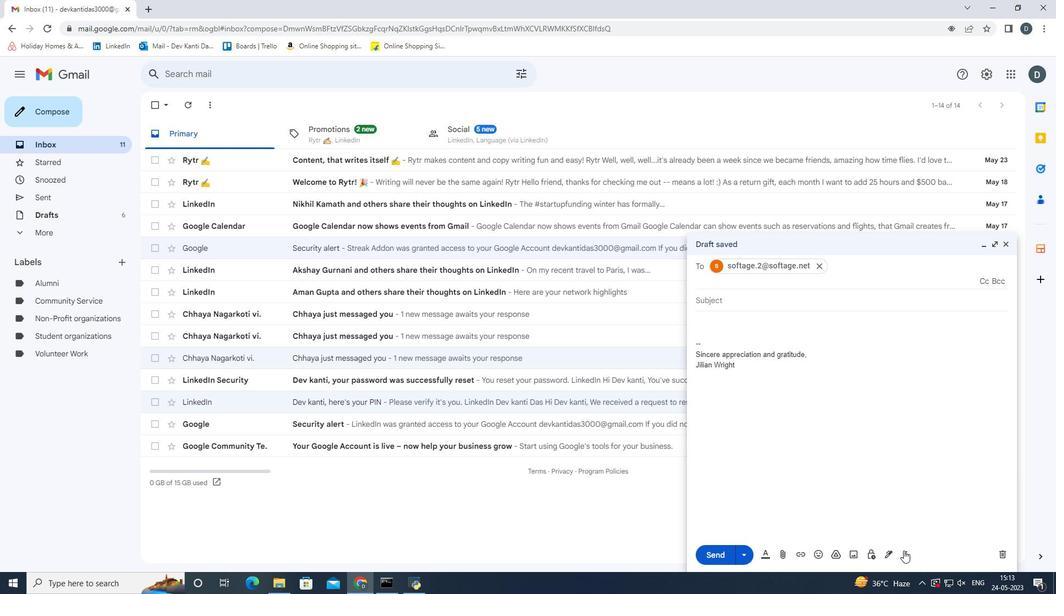 
Action: Mouse pressed left at (903, 551)
Screenshot: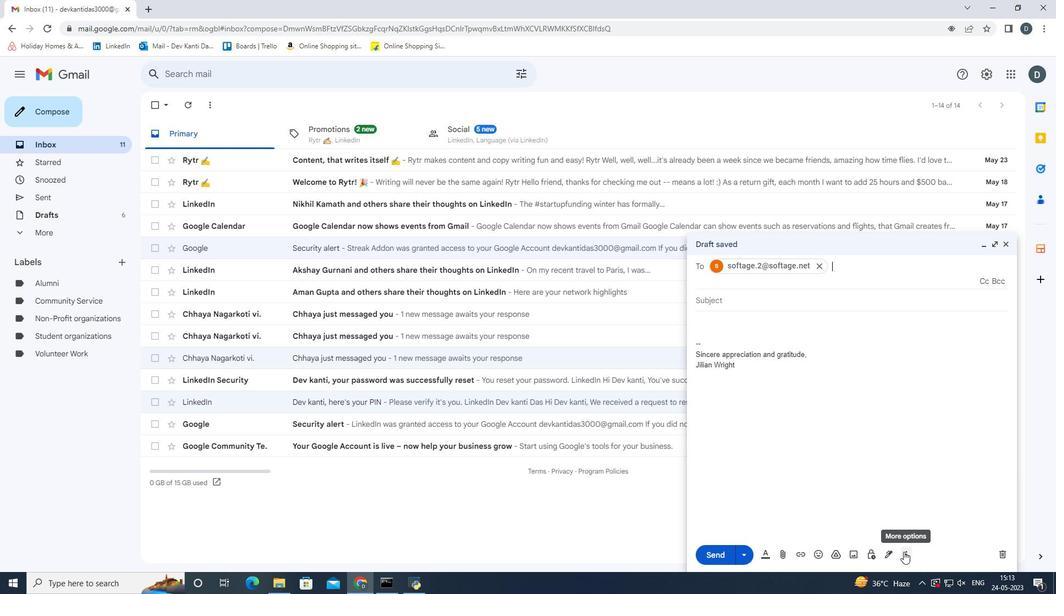 
Action: Mouse moved to (876, 434)
Screenshot: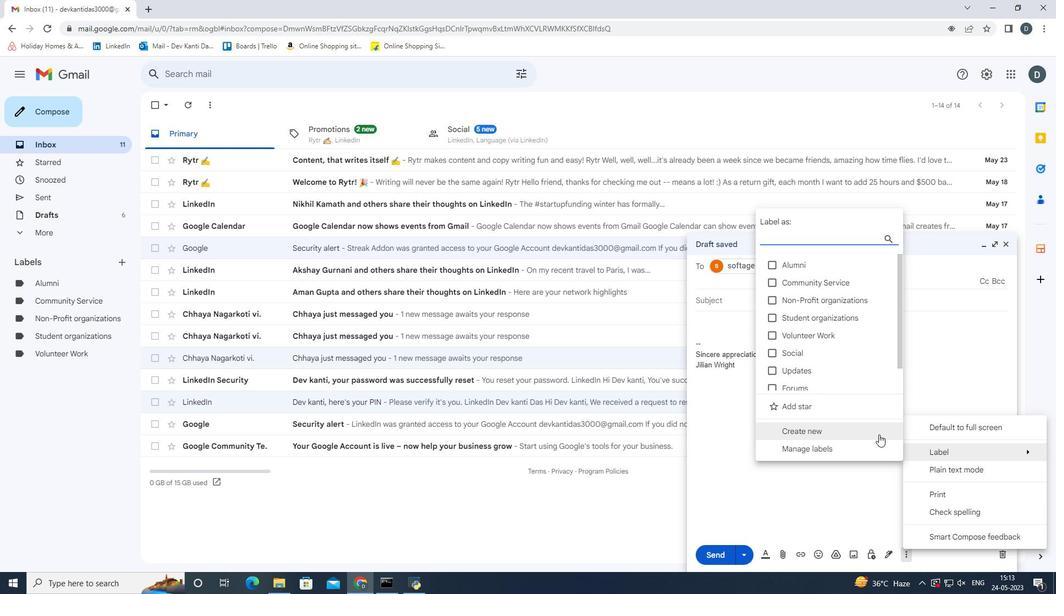 
Action: Mouse pressed left at (876, 434)
Screenshot: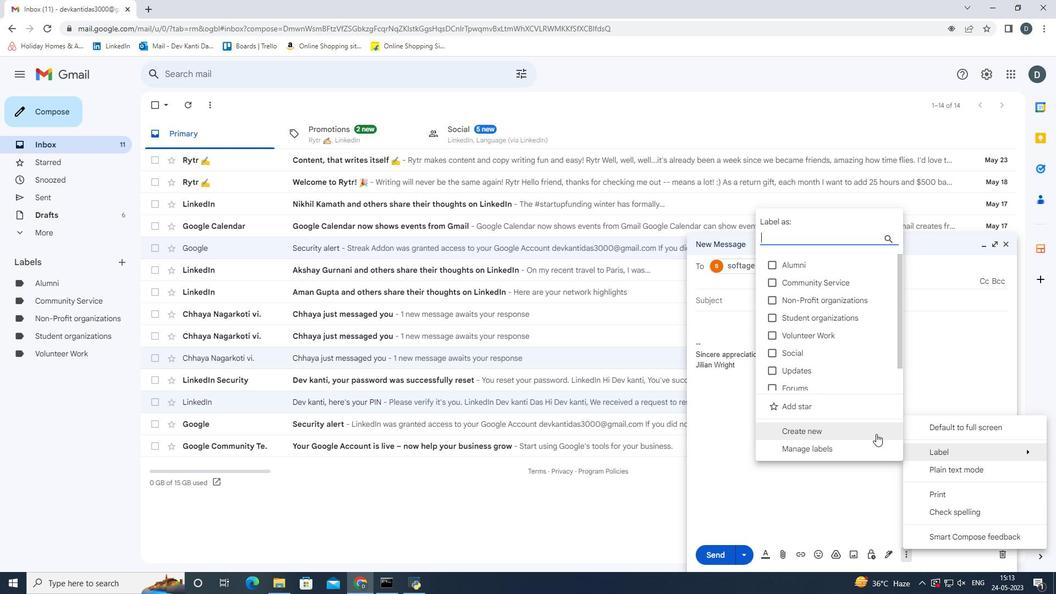 
Action: Key pressed <Key.shift><Key.shift><Key.shift><Key.shift><Key.shift><Key.shift><Key.shift><Key.shift><Key.shift><Key.shift><Key.shift><Key.shift><Key.shift><Key.shift><Key.shift><Key.shift><Key.shift><Key.shift><Key.shift><Key.shift>Charities<Key.enter>
Screenshot: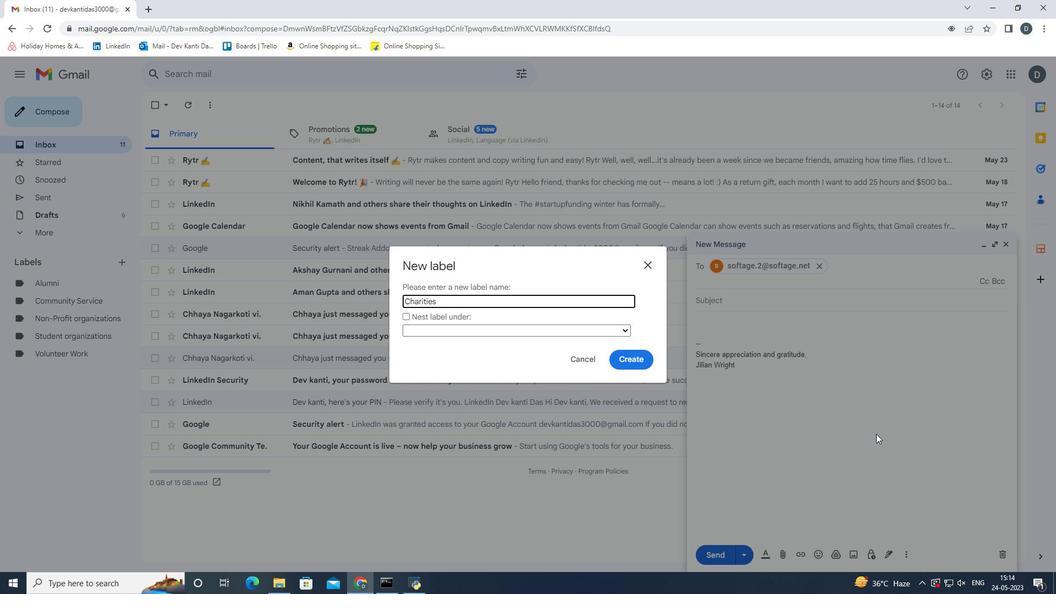 
Action: Mouse moved to (715, 549)
Screenshot: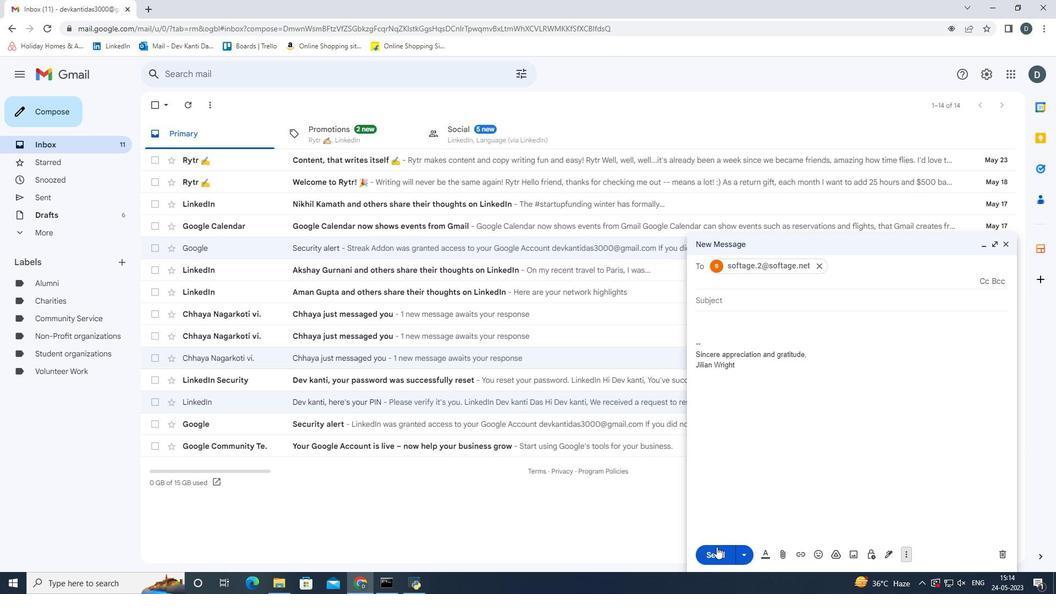 
Action: Mouse pressed left at (715, 549)
Screenshot: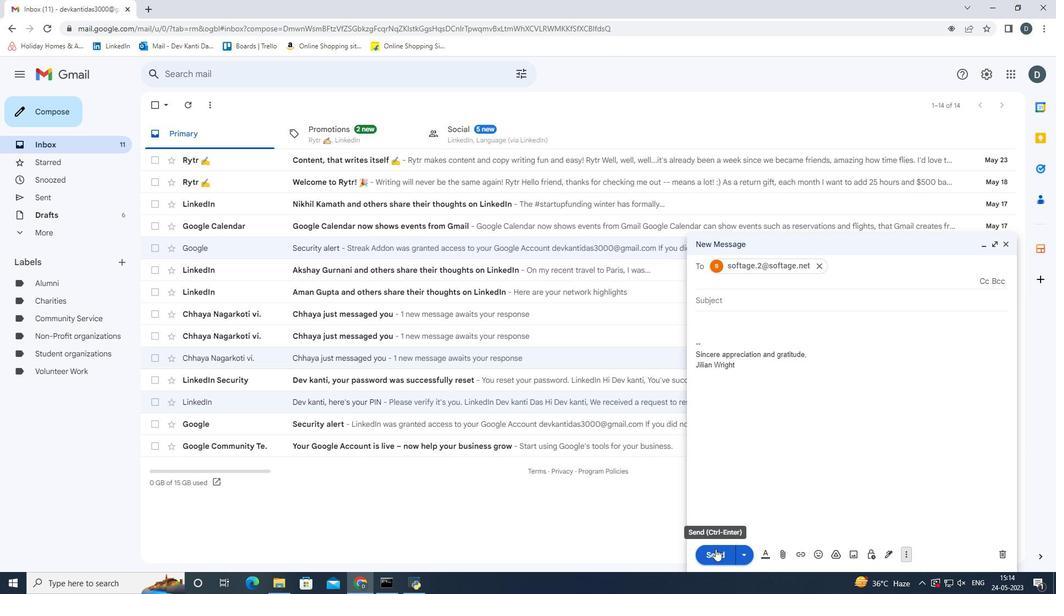 
